 Task: Look for space in Uchkeken, Russia from 12th  August, 2023 to 15th August, 2023 for 3 adults in price range Rs.12000 to Rs.16000. Place can be entire place with 2 bedrooms having 3 beds and 1 bathroom. Property type can be house, flat, guest house. Booking option can be shelf check-in. Required host language is English.
Action: Mouse pressed left at (430, 108)
Screenshot: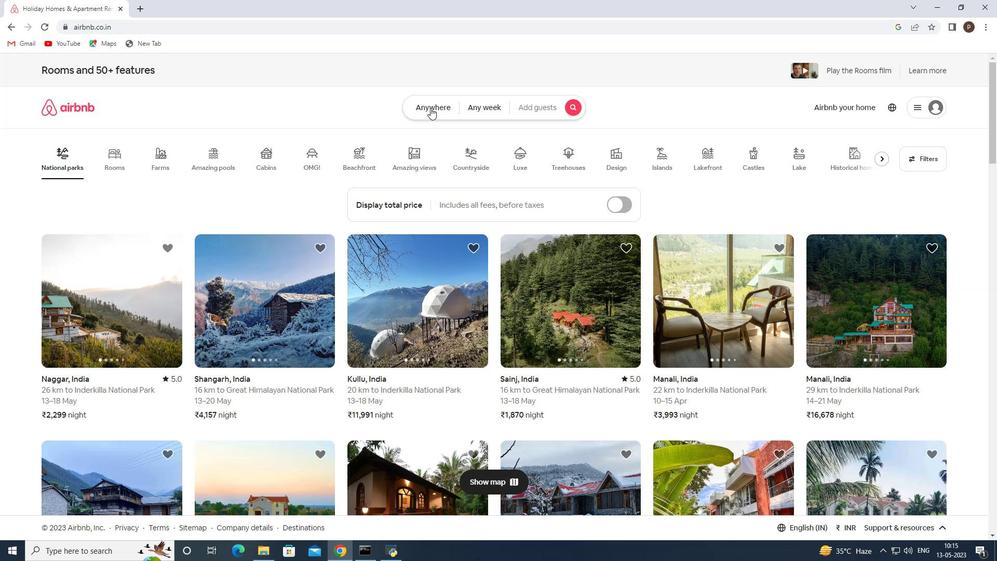 
Action: Mouse moved to (328, 150)
Screenshot: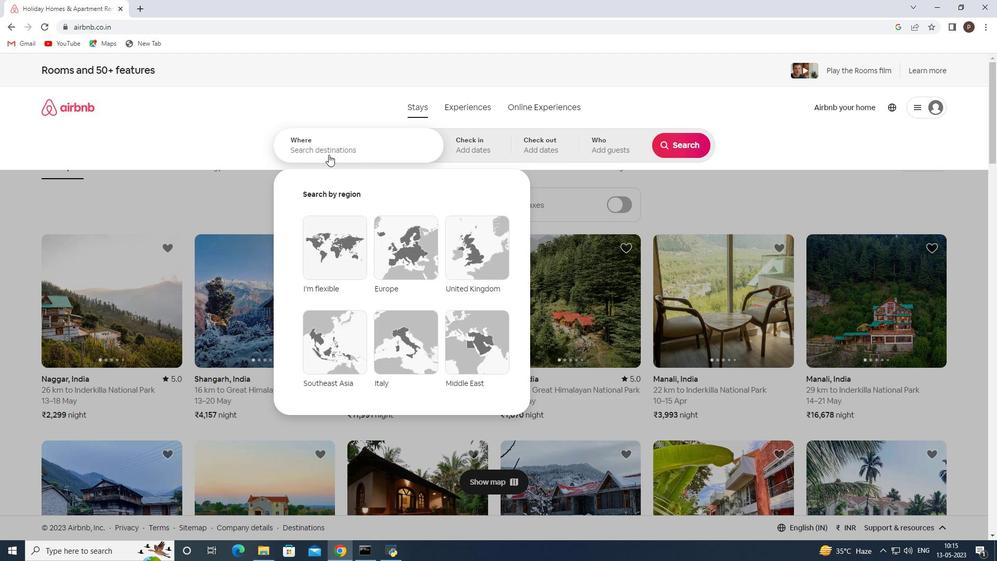 
Action: Mouse pressed left at (328, 150)
Screenshot: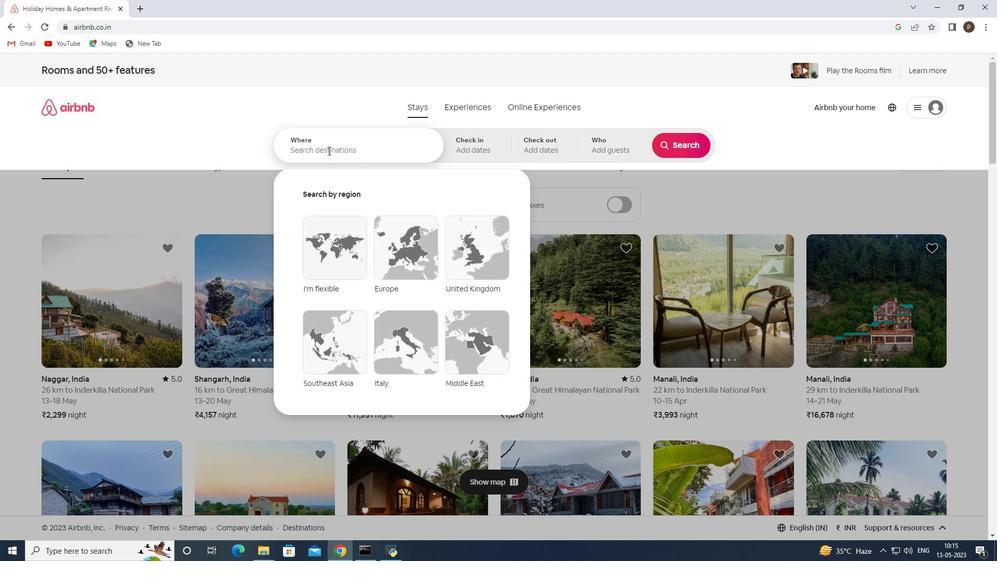 
Action: Key pressed <Key.caps_lock>U<Key.caps_lock>chkeken,<Key.space><Key.caps_lock>R<Key.caps_lock>ussia<Key.enter>
Screenshot: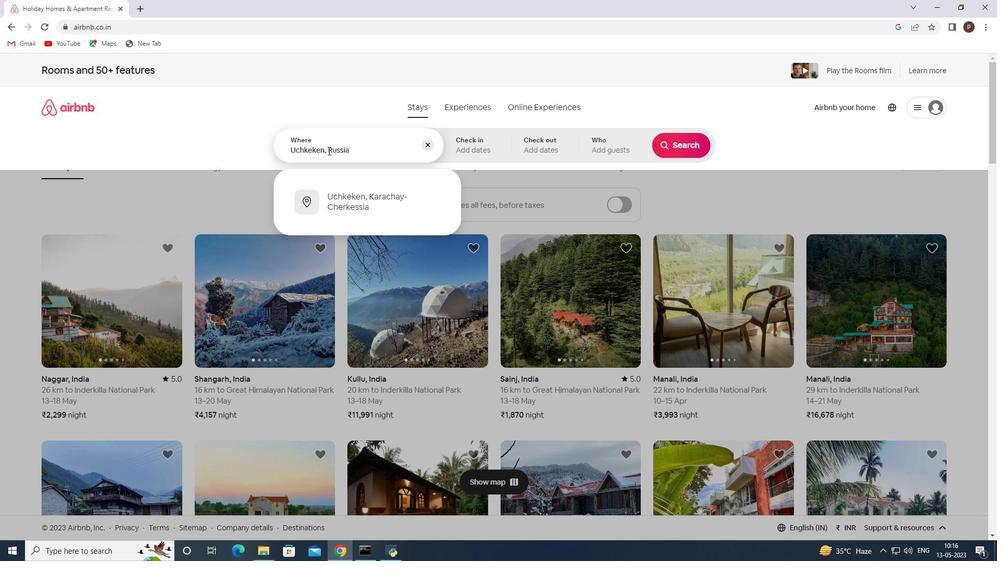 
Action: Mouse moved to (675, 227)
Screenshot: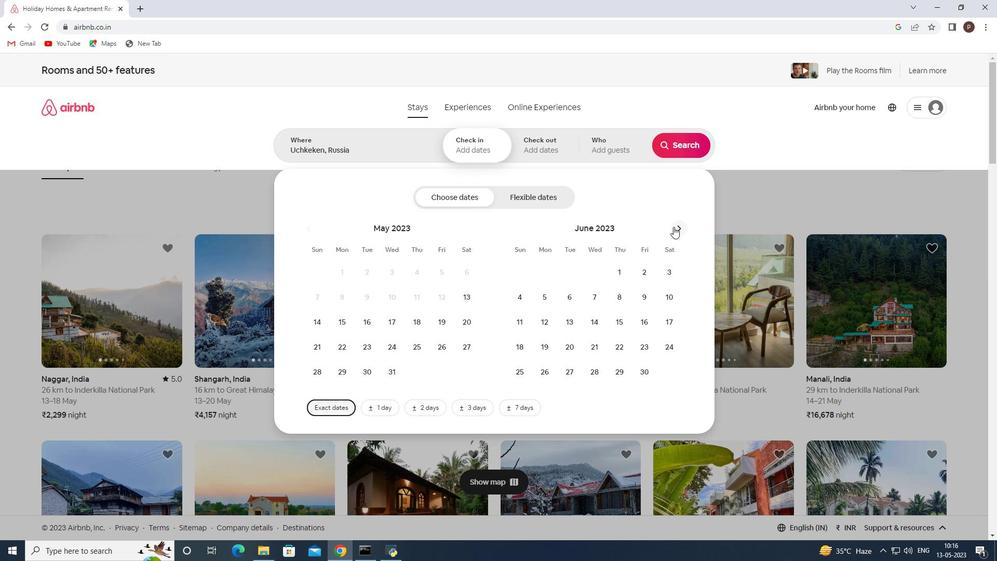 
Action: Mouse pressed left at (675, 227)
Screenshot: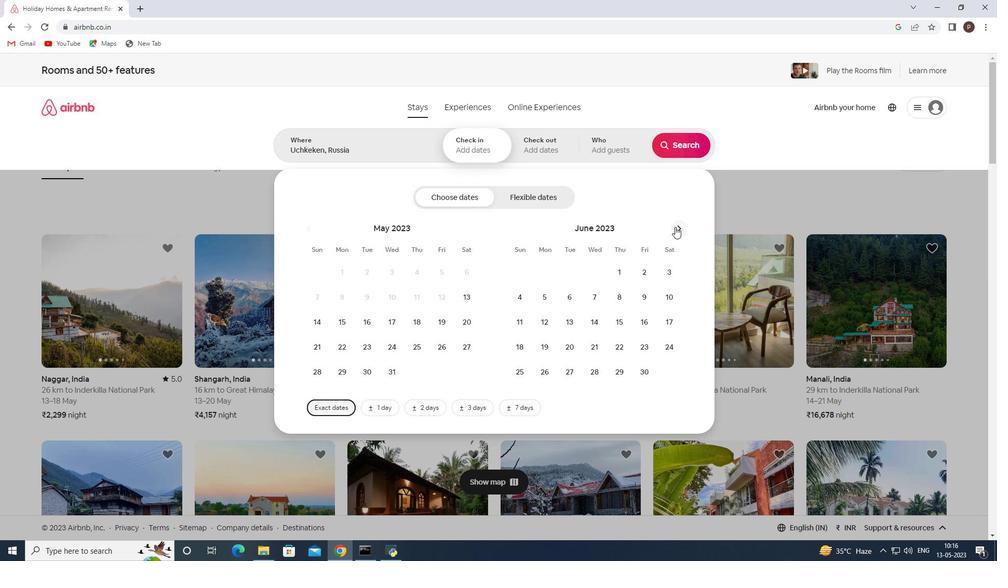 
Action: Mouse pressed left at (675, 227)
Screenshot: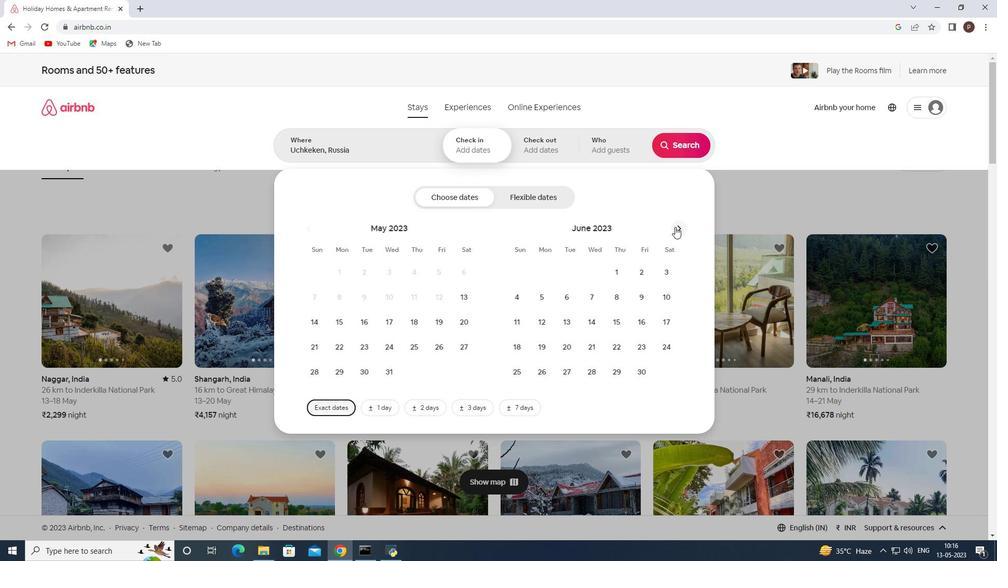 
Action: Mouse pressed left at (675, 227)
Screenshot: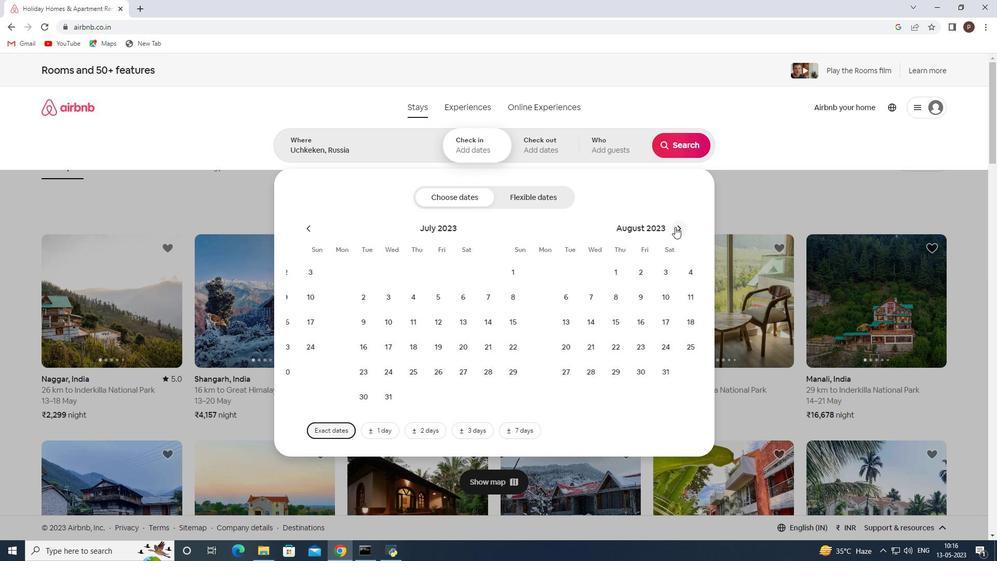 
Action: Mouse moved to (469, 297)
Screenshot: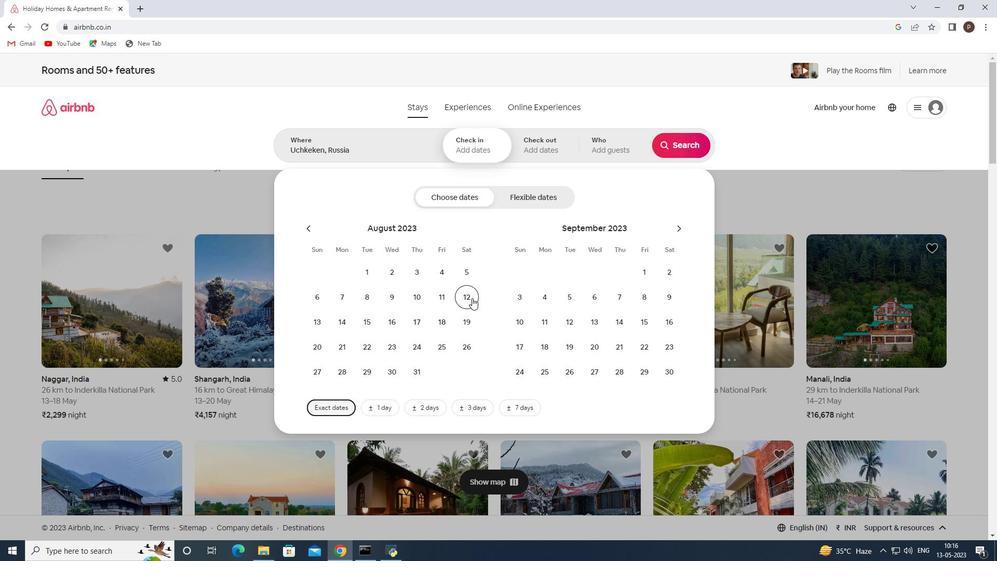 
Action: Mouse pressed left at (469, 297)
Screenshot: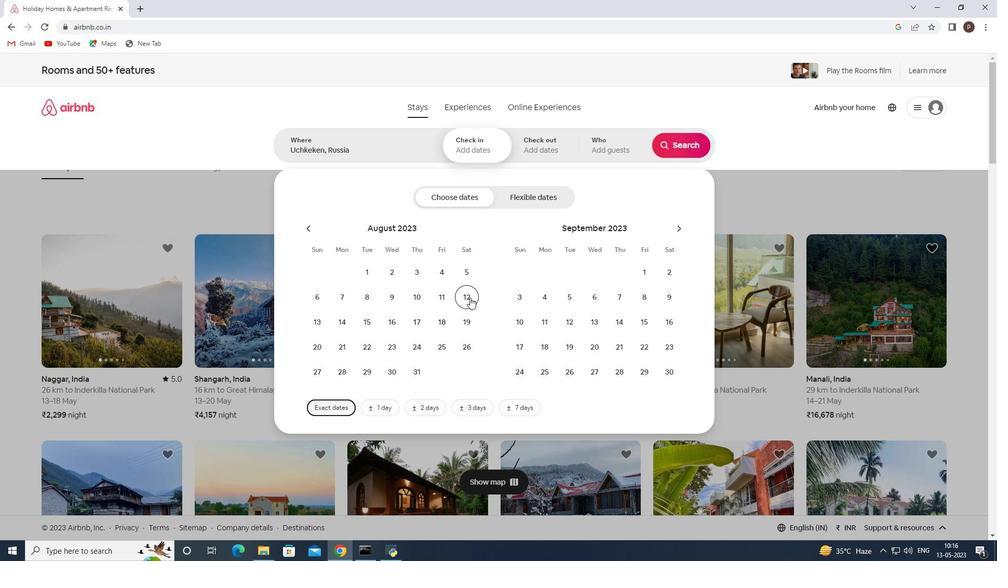 
Action: Mouse moved to (366, 319)
Screenshot: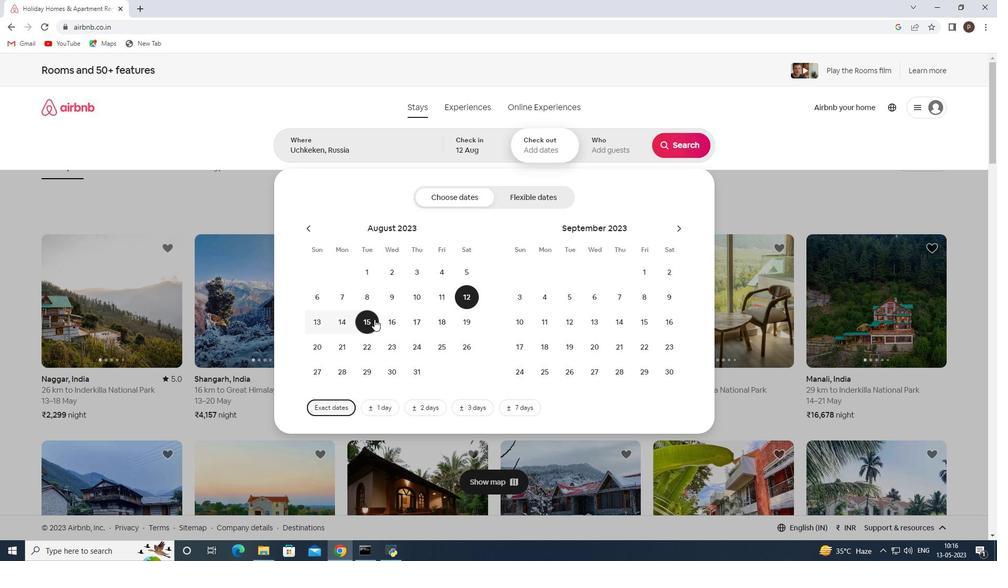 
Action: Mouse pressed left at (366, 319)
Screenshot: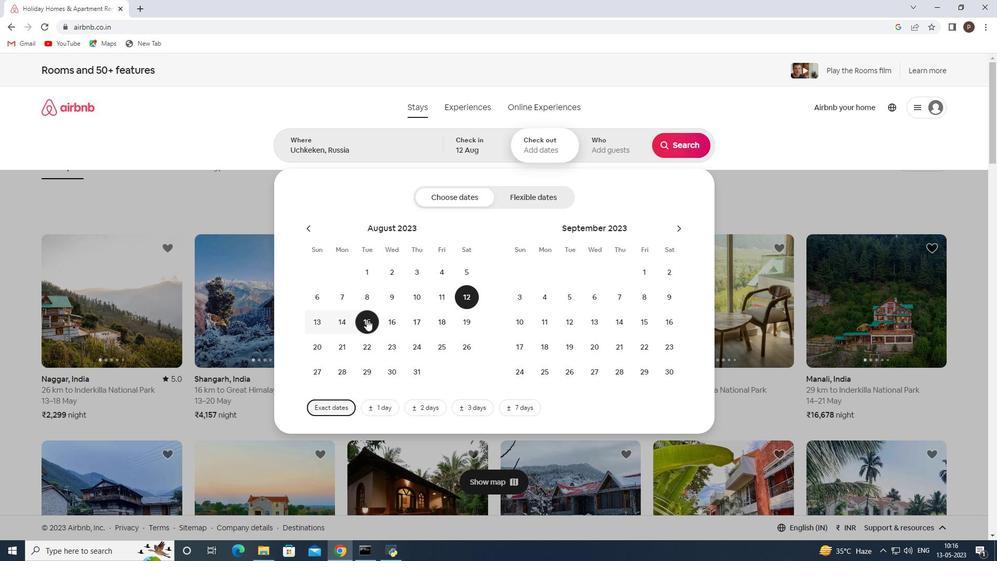 
Action: Mouse moved to (602, 147)
Screenshot: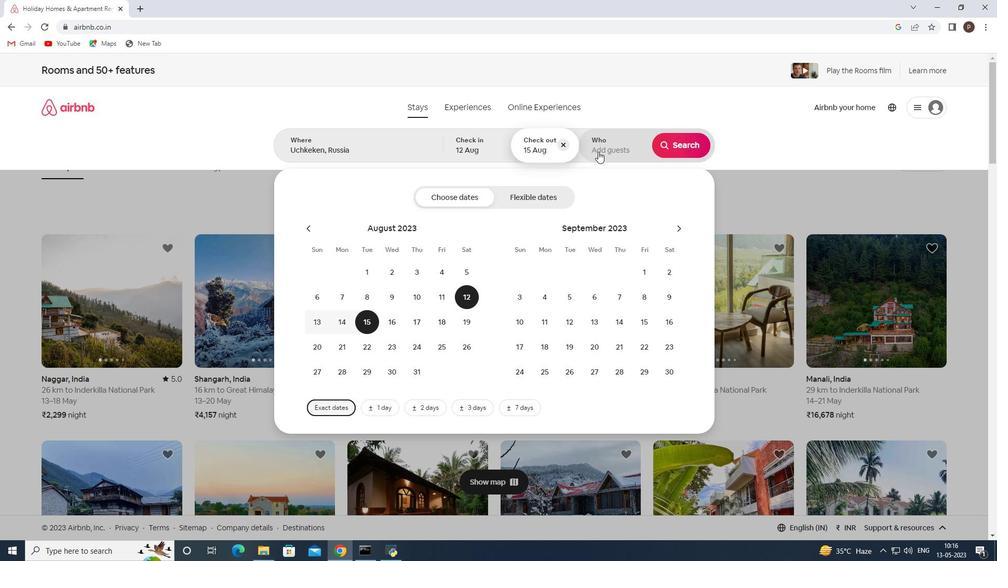 
Action: Mouse pressed left at (602, 147)
Screenshot: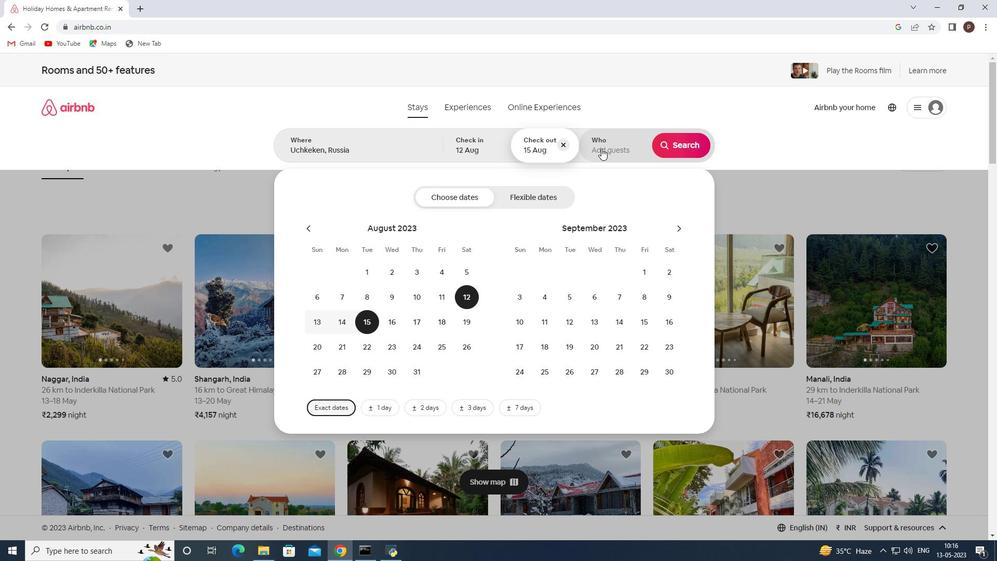 
Action: Mouse moved to (684, 202)
Screenshot: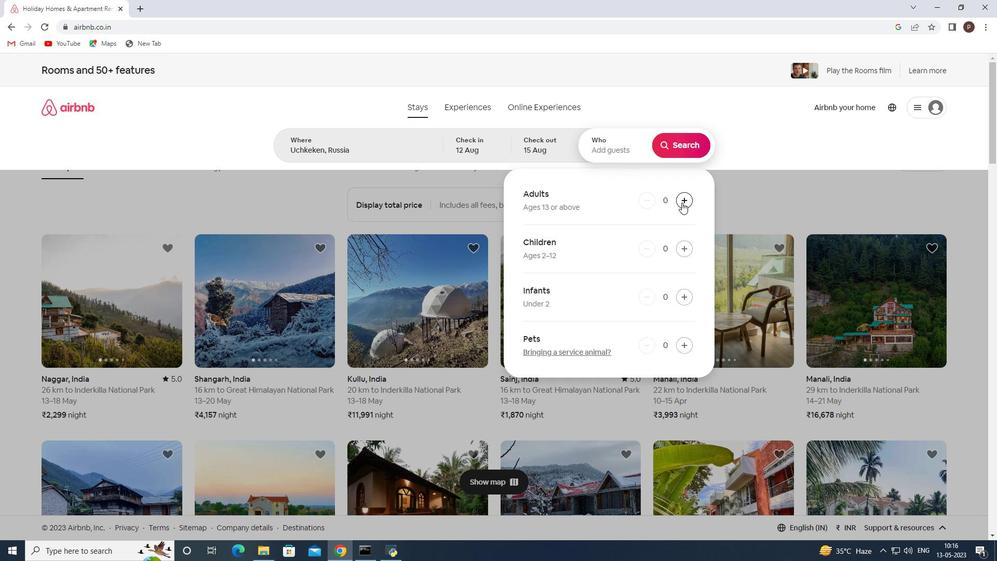 
Action: Mouse pressed left at (684, 202)
Screenshot: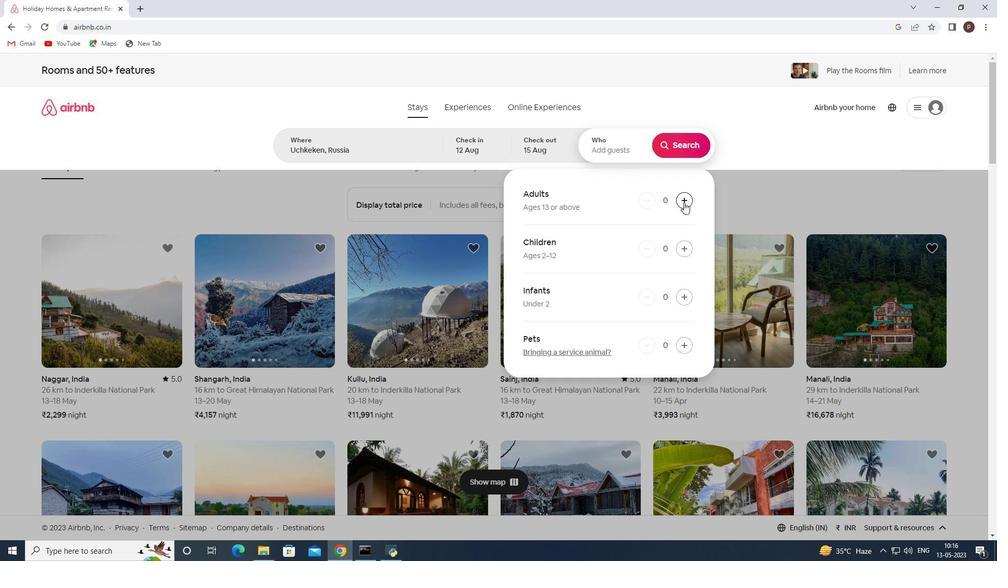 
Action: Mouse pressed left at (684, 202)
Screenshot: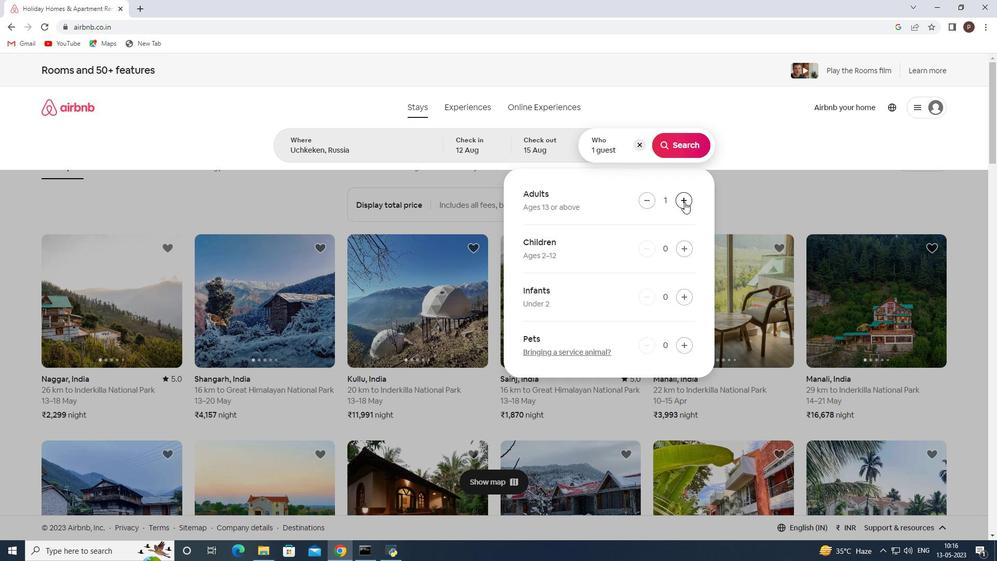 
Action: Mouse pressed left at (684, 202)
Screenshot: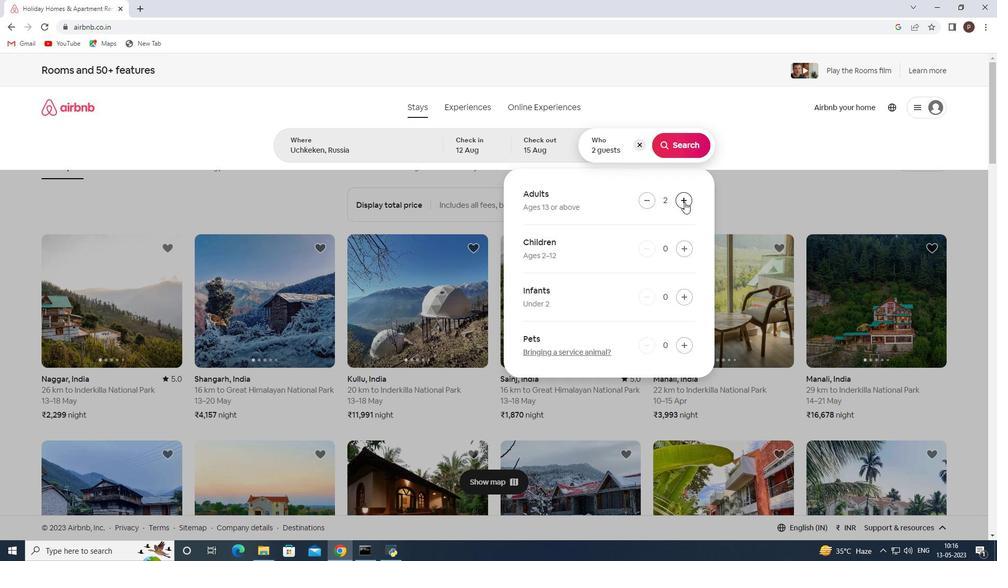 
Action: Mouse moved to (676, 148)
Screenshot: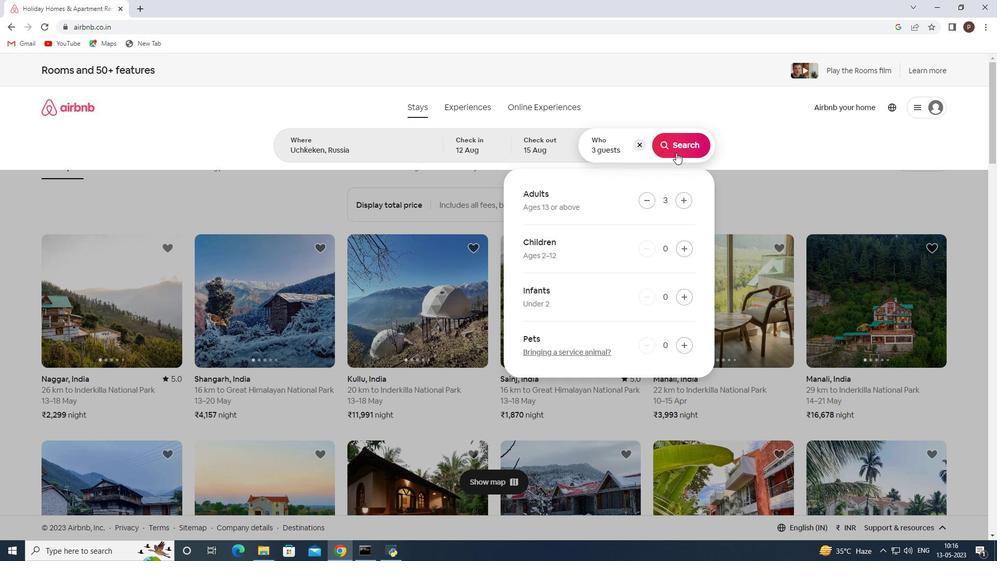 
Action: Mouse pressed left at (676, 148)
Screenshot: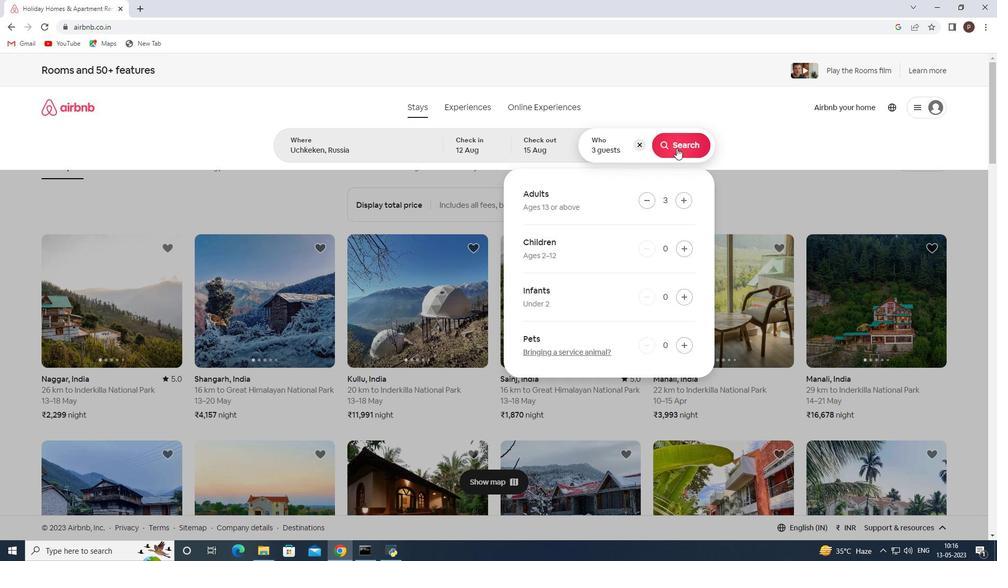 
Action: Mouse moved to (939, 120)
Screenshot: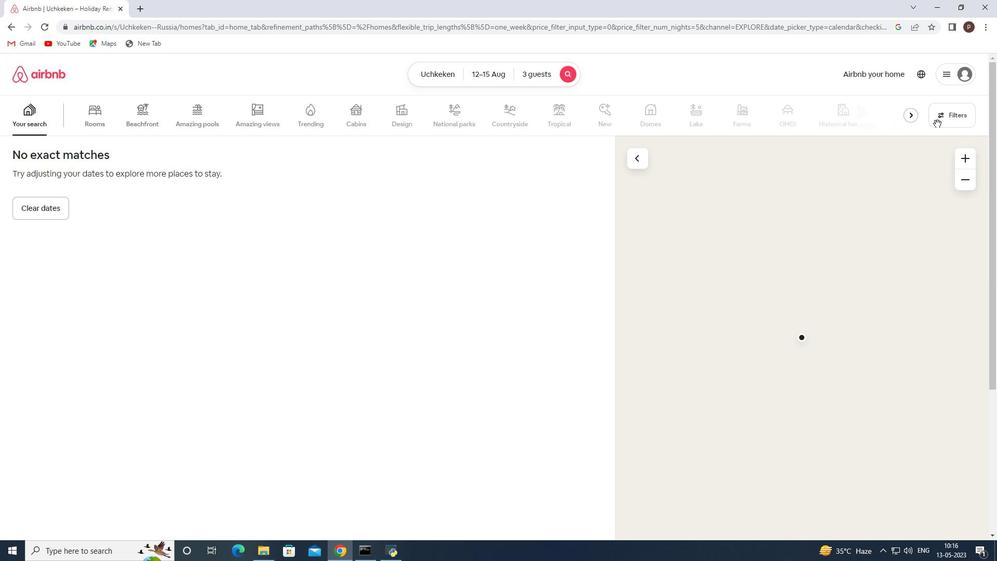 
Action: Mouse pressed left at (939, 120)
Screenshot: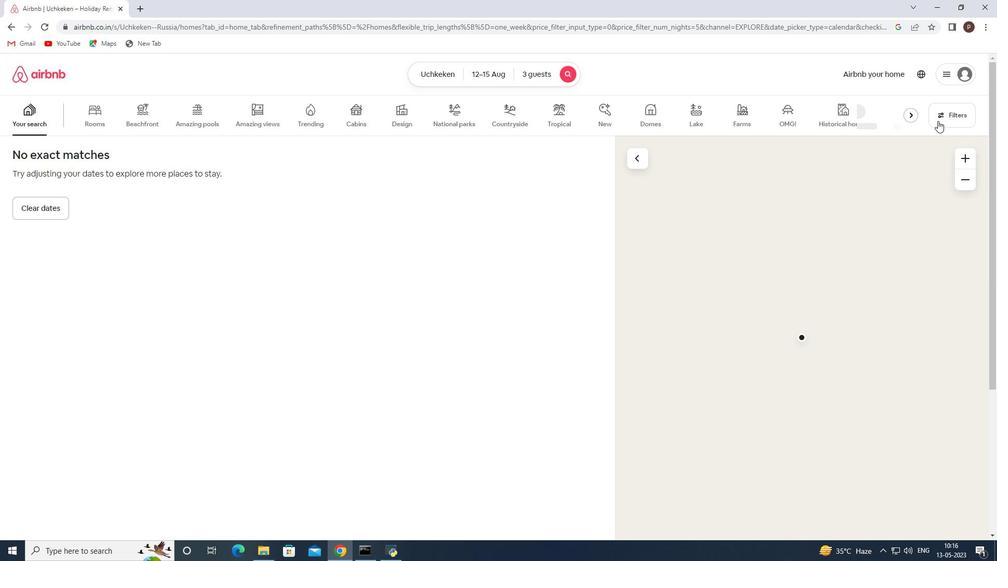 
Action: Mouse moved to (344, 369)
Screenshot: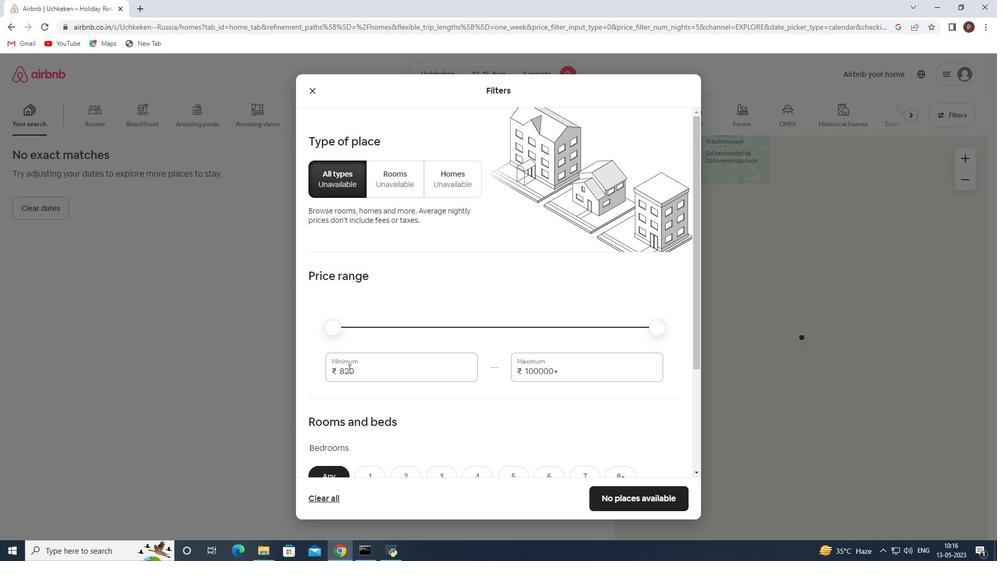 
Action: Mouse pressed left at (344, 369)
Screenshot: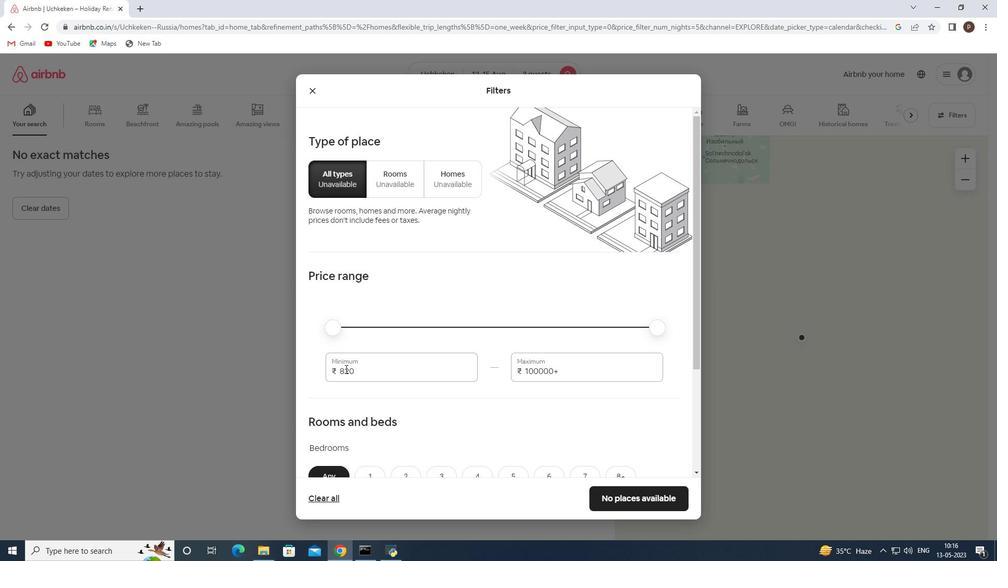 
Action: Mouse pressed left at (344, 369)
Screenshot: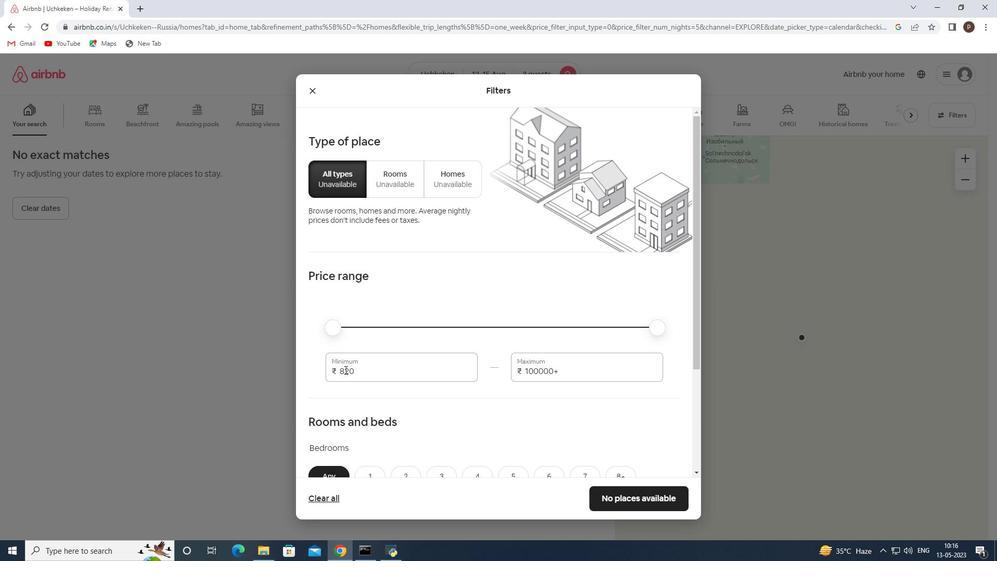 
Action: Key pressed 12000<Key.tab>16000
Screenshot: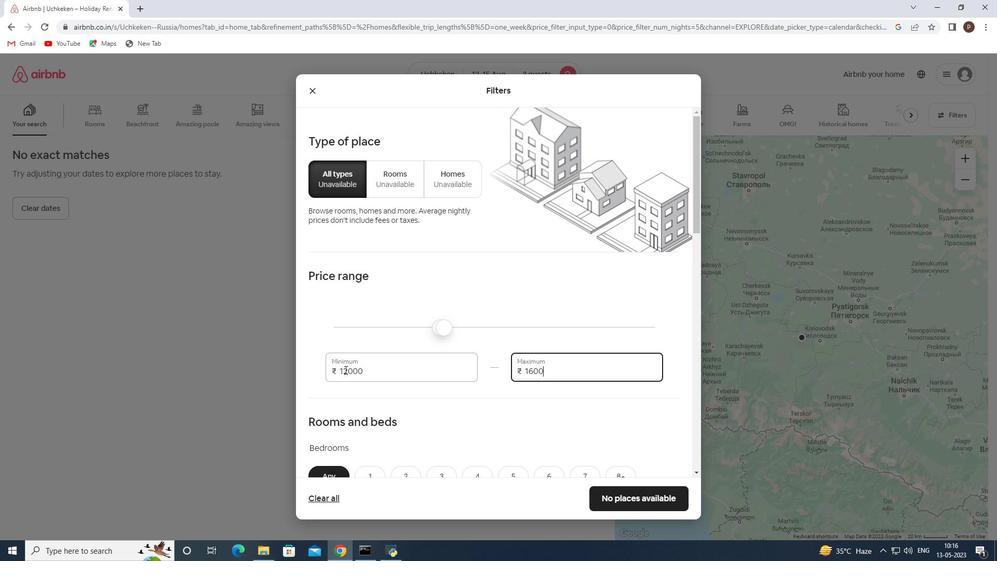 
Action: Mouse moved to (341, 372)
Screenshot: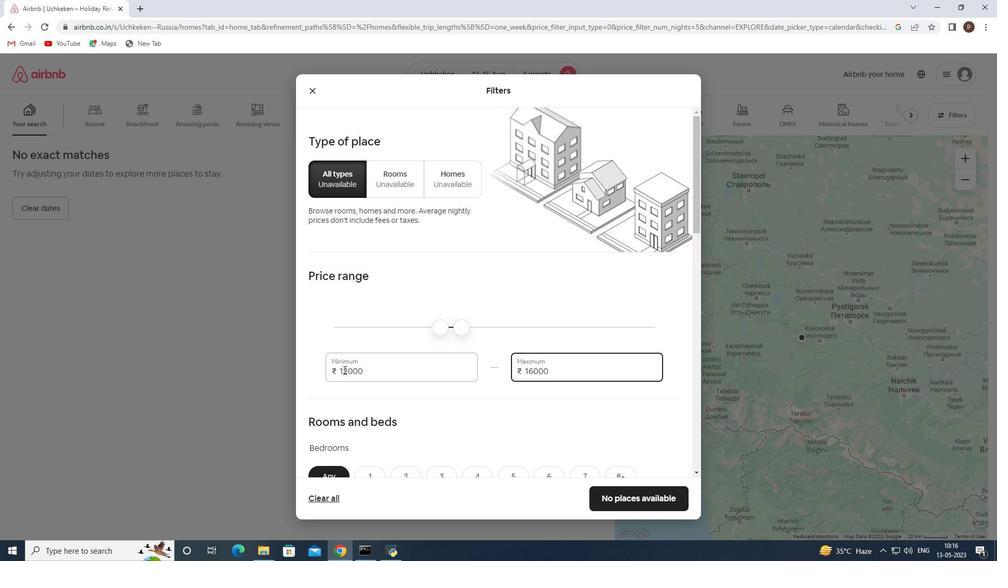 
Action: Mouse scrolled (341, 372) with delta (0, 0)
Screenshot: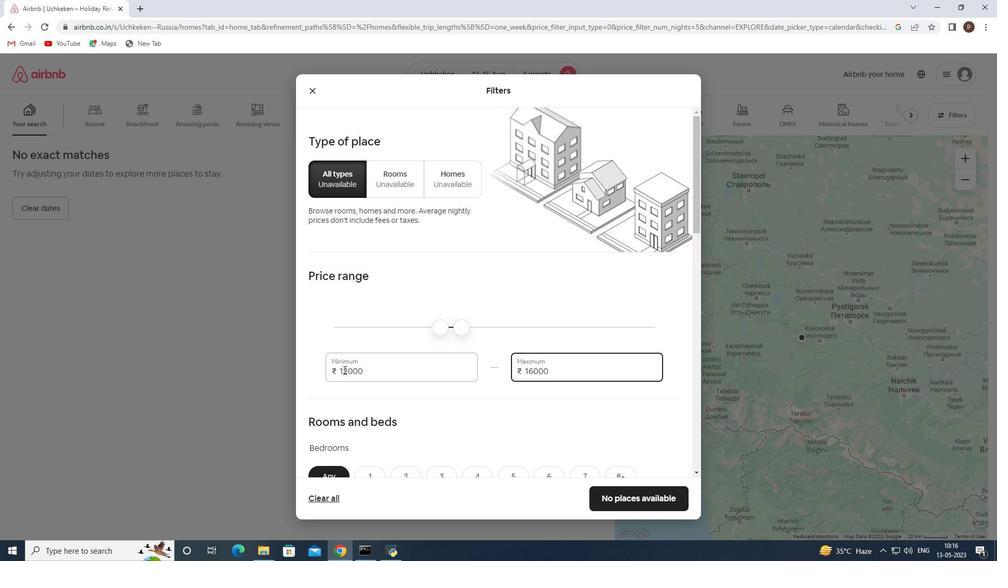 
Action: Mouse scrolled (341, 372) with delta (0, 0)
Screenshot: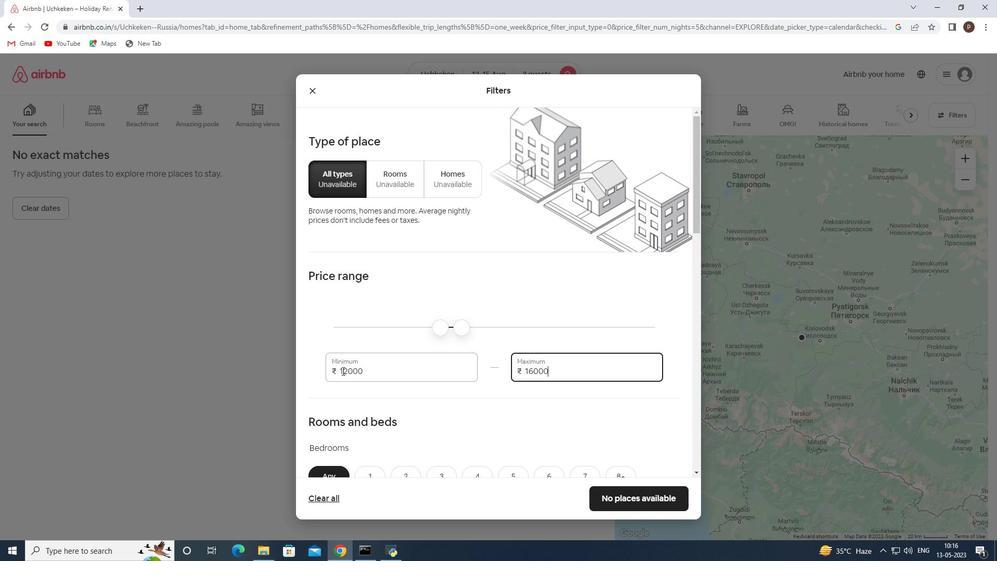 
Action: Mouse scrolled (341, 372) with delta (0, 0)
Screenshot: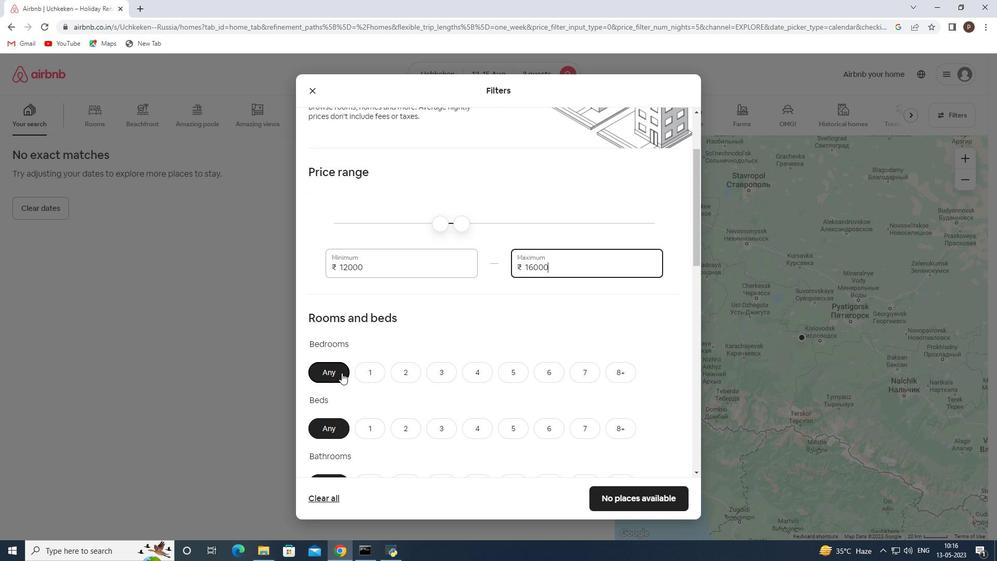 
Action: Mouse scrolled (341, 372) with delta (0, 0)
Screenshot: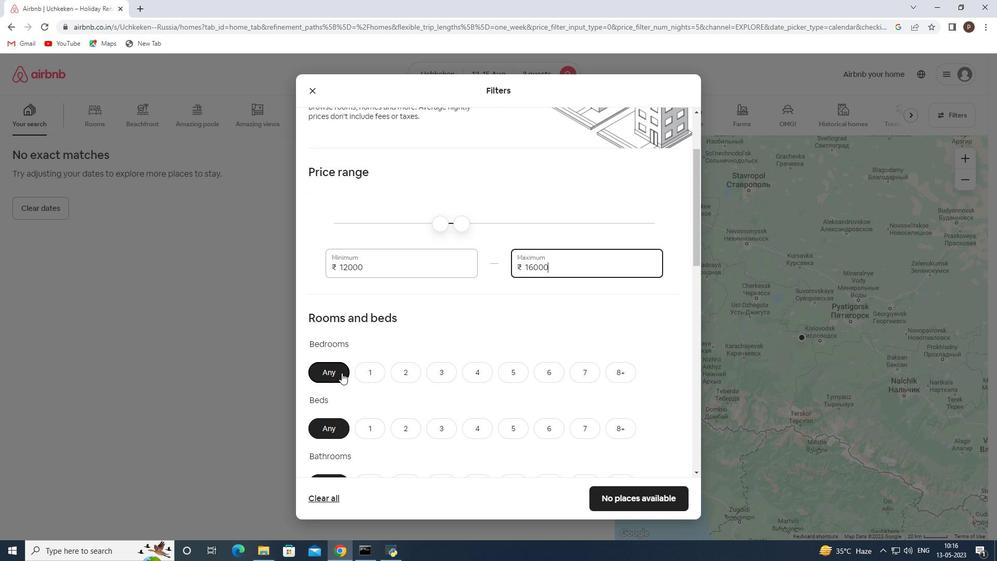 
Action: Mouse moved to (407, 270)
Screenshot: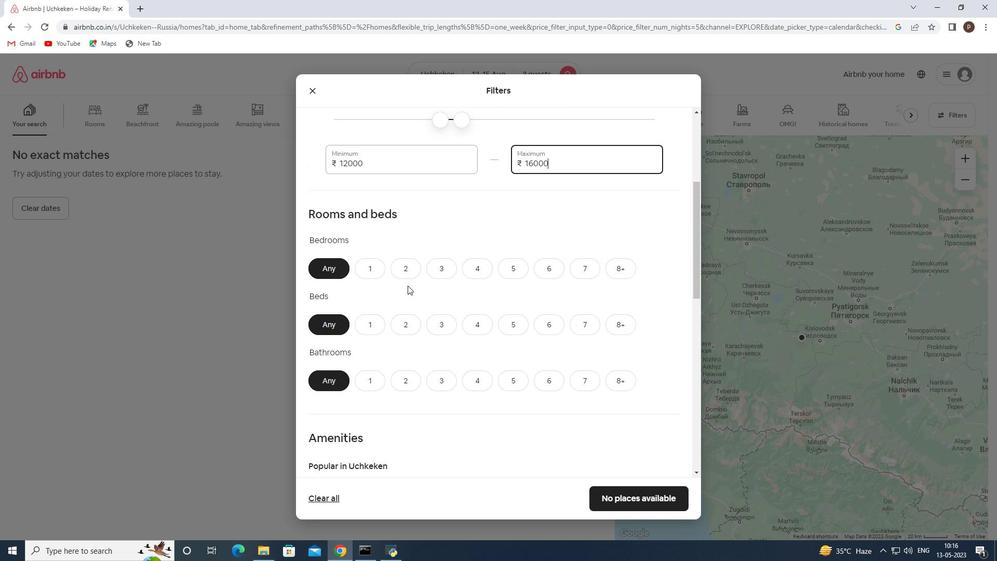 
Action: Mouse pressed left at (407, 270)
Screenshot: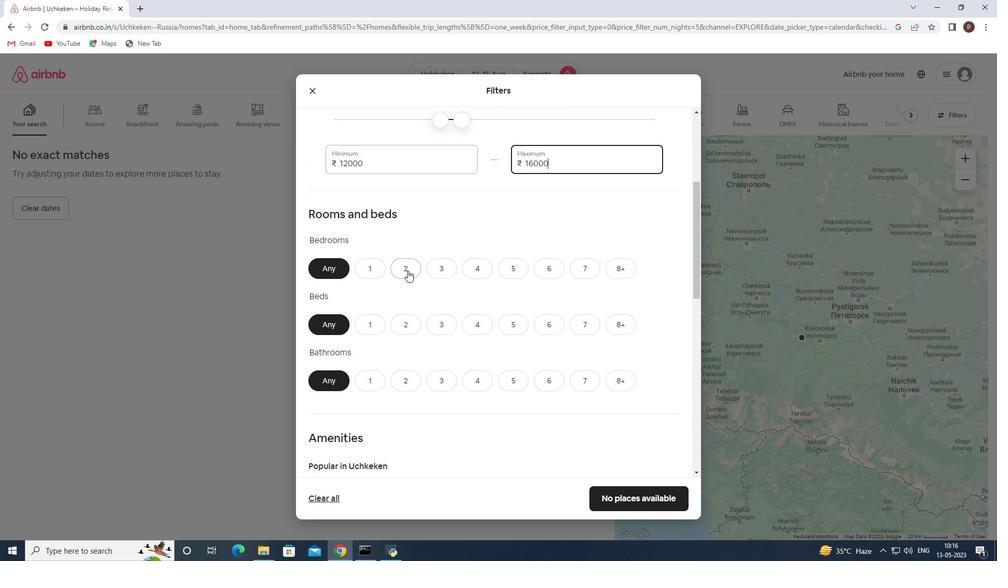 
Action: Mouse moved to (438, 317)
Screenshot: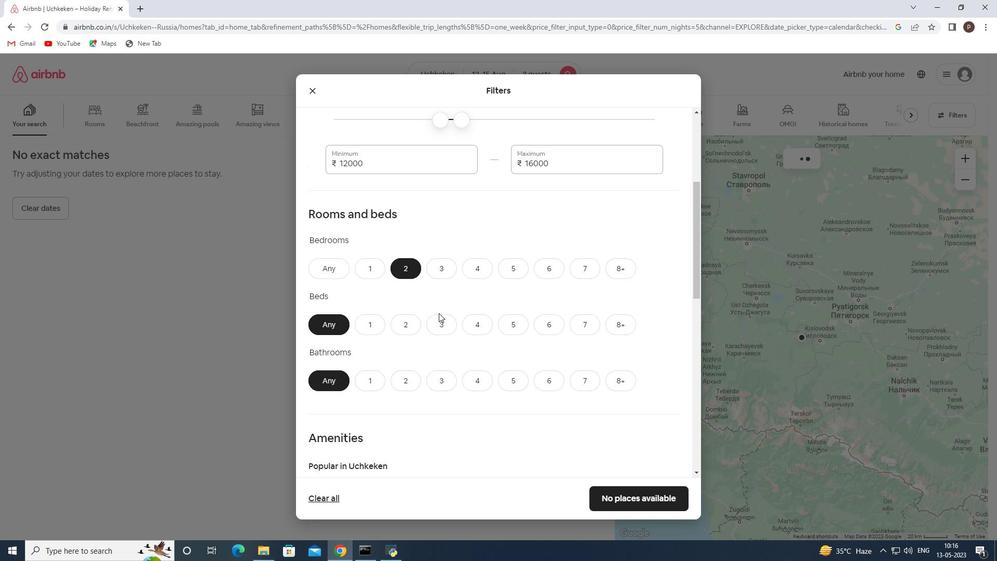 
Action: Mouse pressed left at (438, 317)
Screenshot: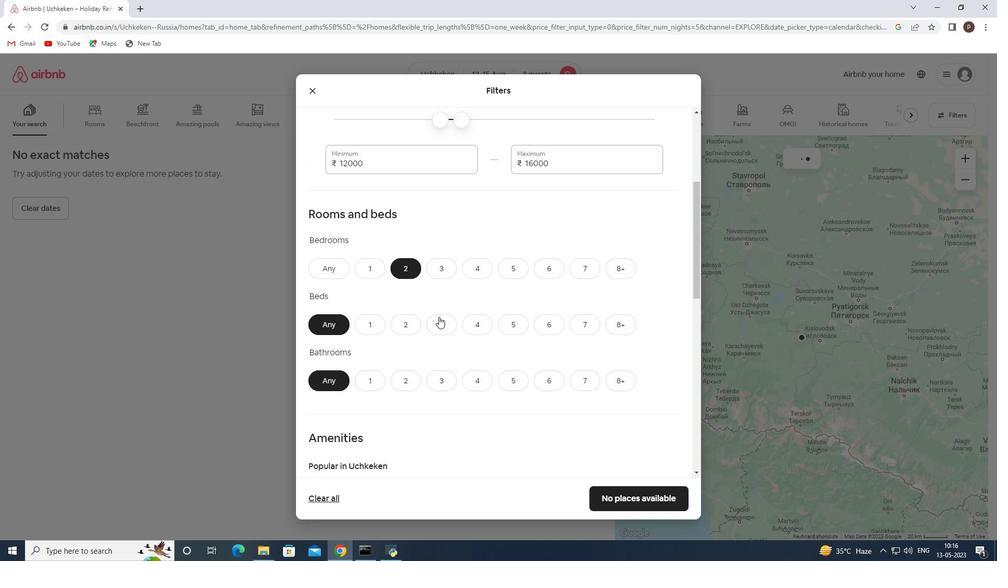 
Action: Mouse moved to (371, 381)
Screenshot: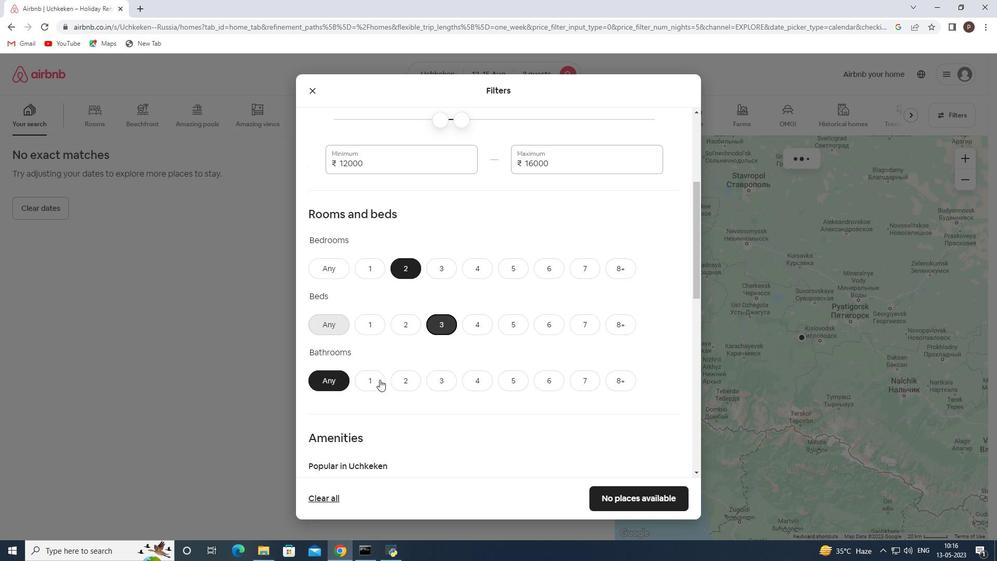 
Action: Mouse pressed left at (371, 381)
Screenshot: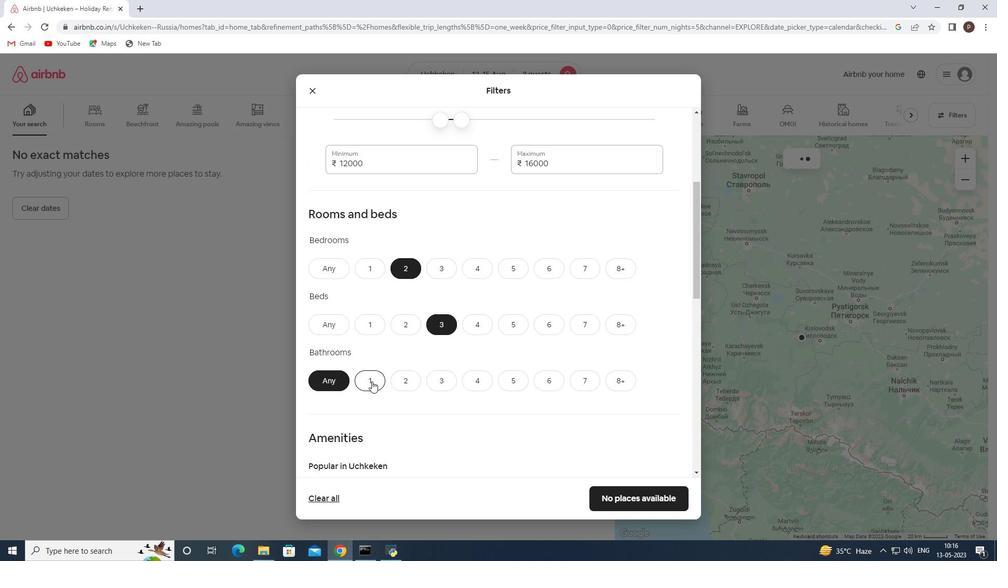 
Action: Mouse scrolled (371, 380) with delta (0, 0)
Screenshot: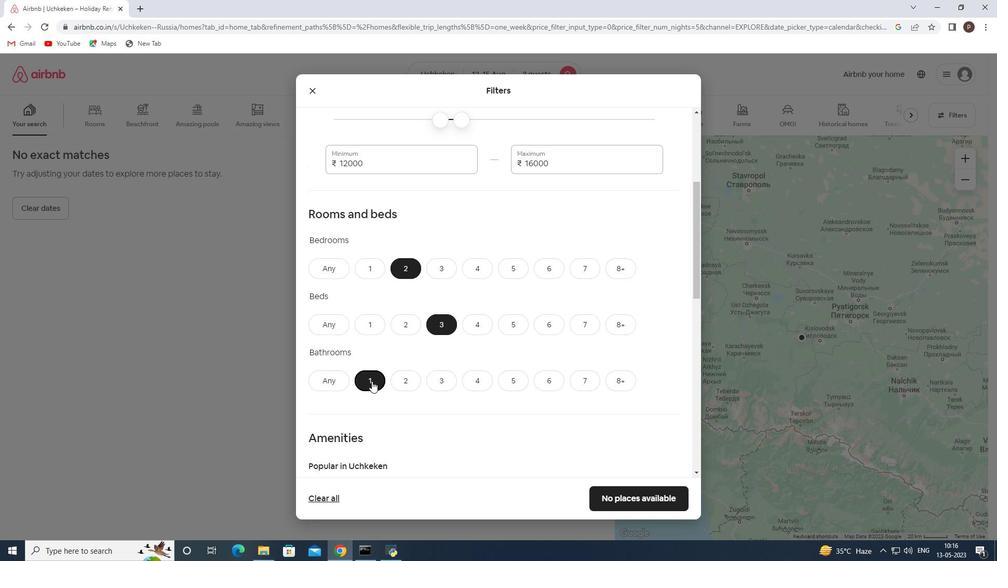 
Action: Mouse scrolled (371, 380) with delta (0, 0)
Screenshot: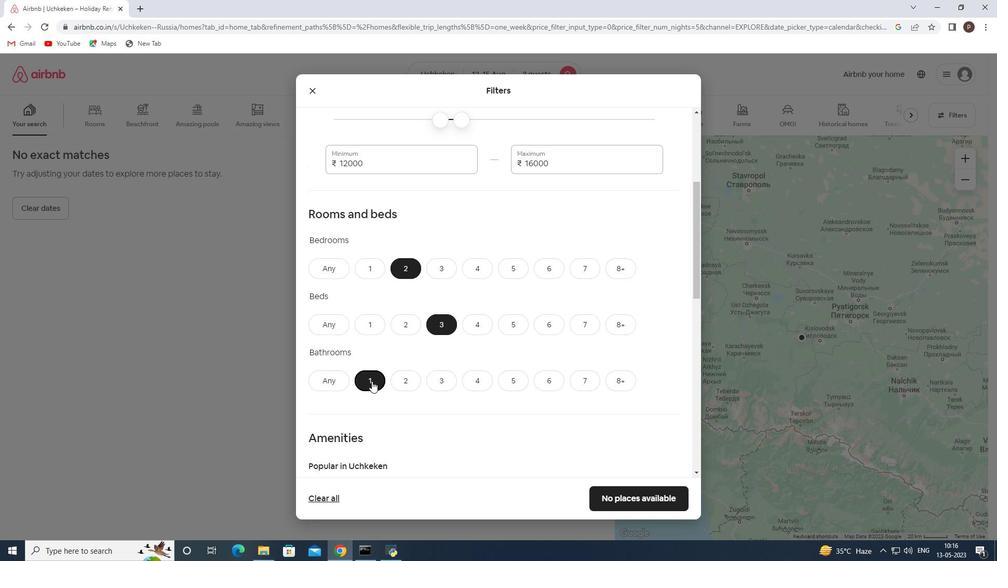 
Action: Mouse moved to (398, 368)
Screenshot: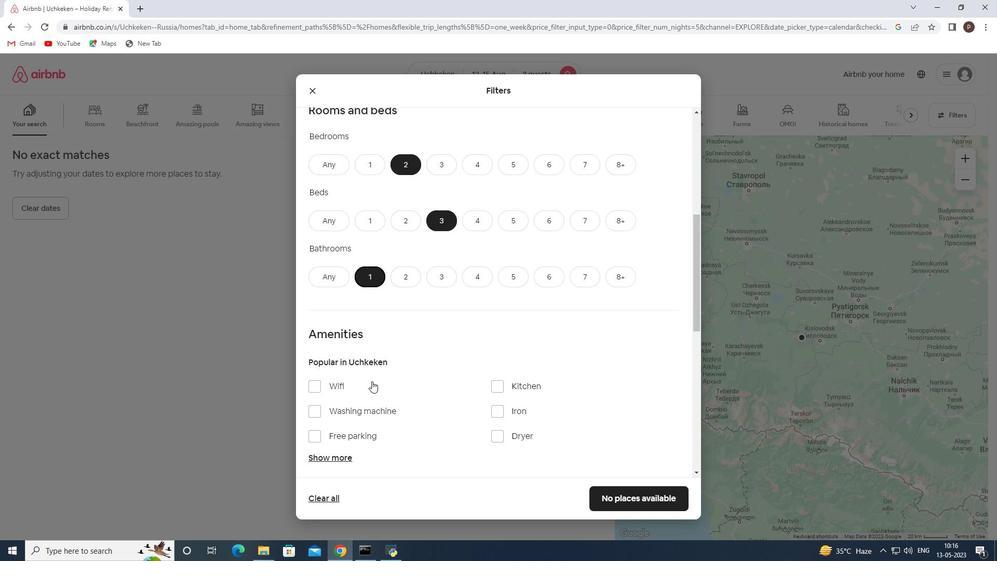 
Action: Mouse scrolled (398, 368) with delta (0, 0)
Screenshot: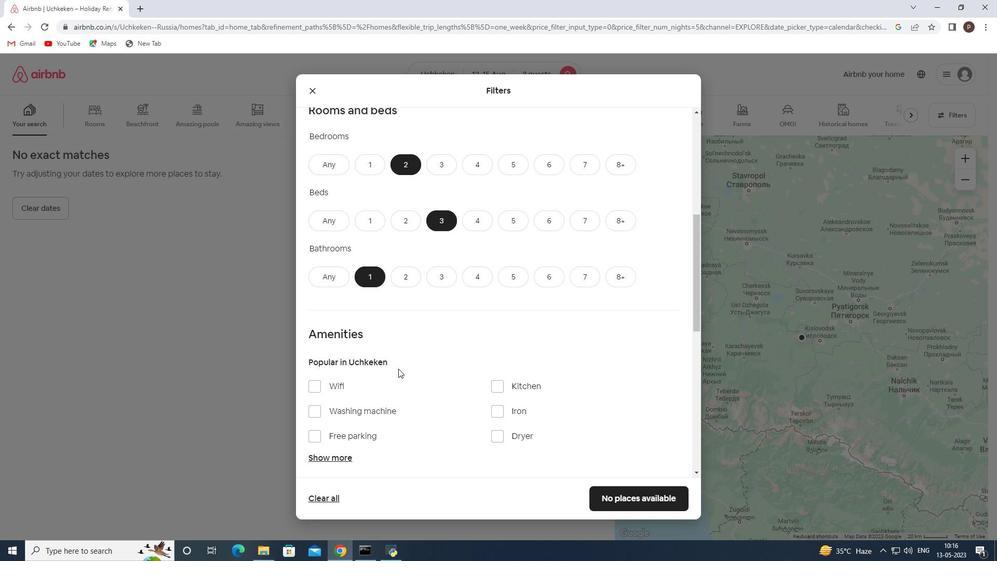 
Action: Mouse scrolled (398, 368) with delta (0, 0)
Screenshot: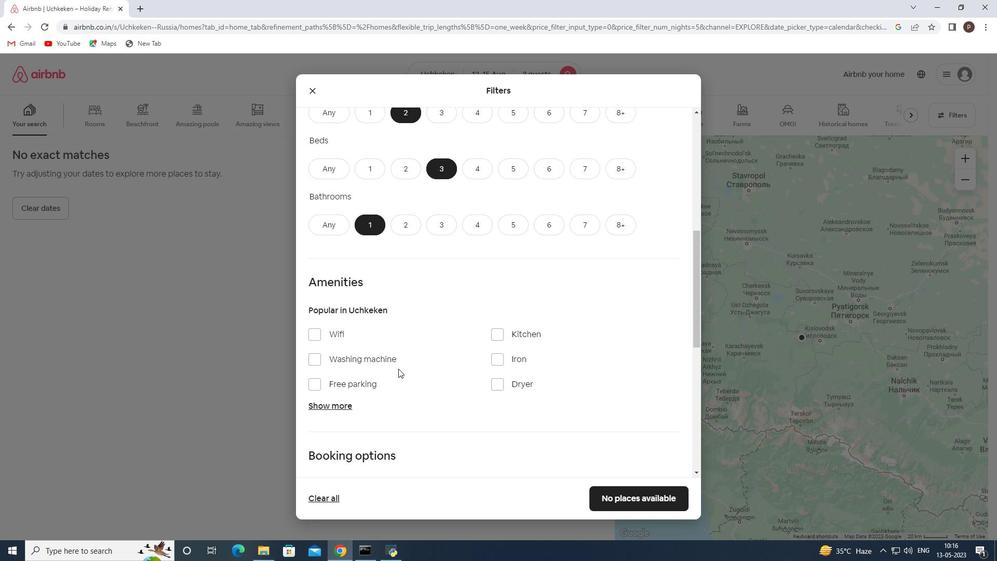 
Action: Mouse scrolled (398, 368) with delta (0, 0)
Screenshot: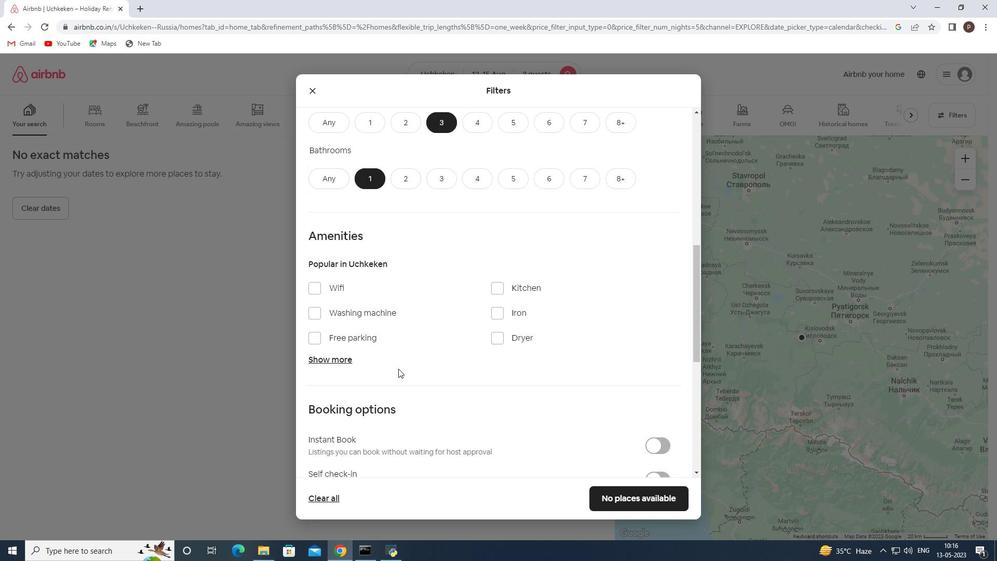 
Action: Mouse scrolled (398, 368) with delta (0, 0)
Screenshot: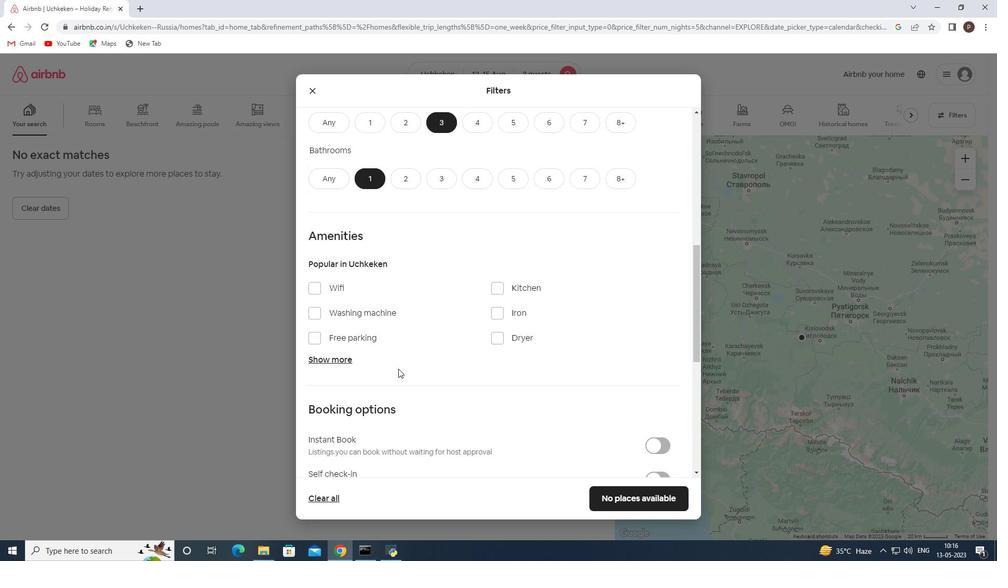 
Action: Mouse scrolled (398, 368) with delta (0, 0)
Screenshot: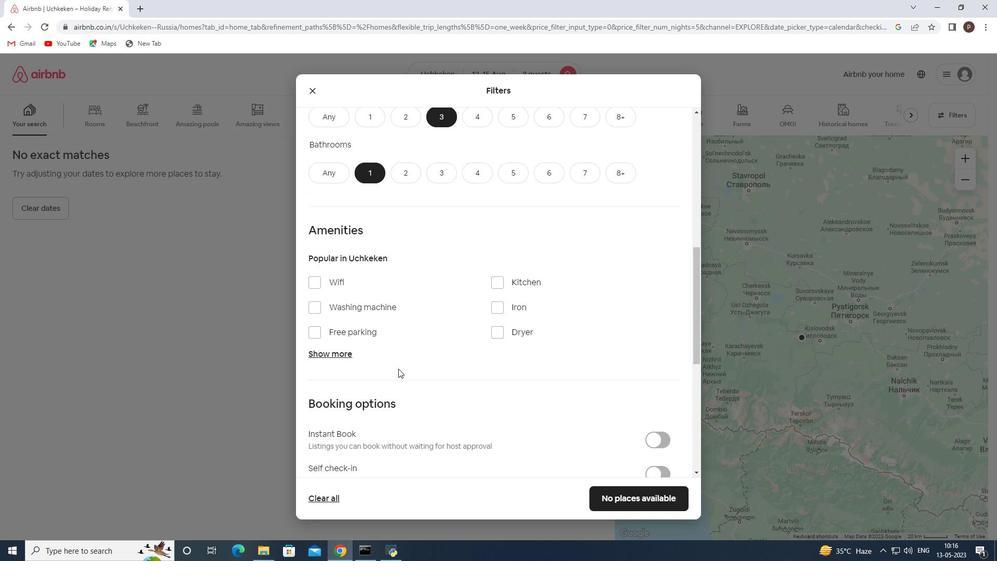 
Action: Mouse scrolled (398, 368) with delta (0, 0)
Screenshot: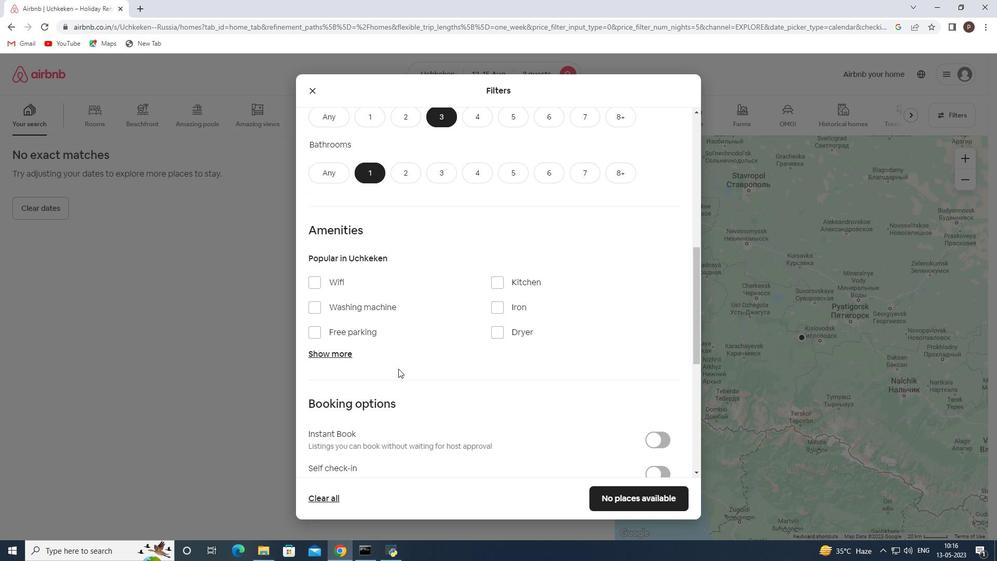 
Action: Mouse moved to (657, 267)
Screenshot: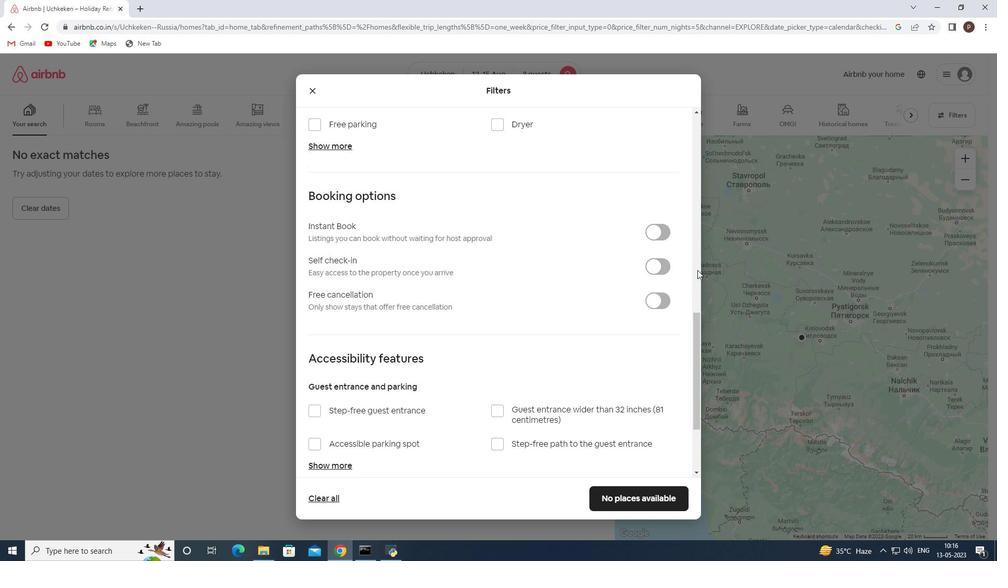 
Action: Mouse pressed left at (657, 267)
Screenshot: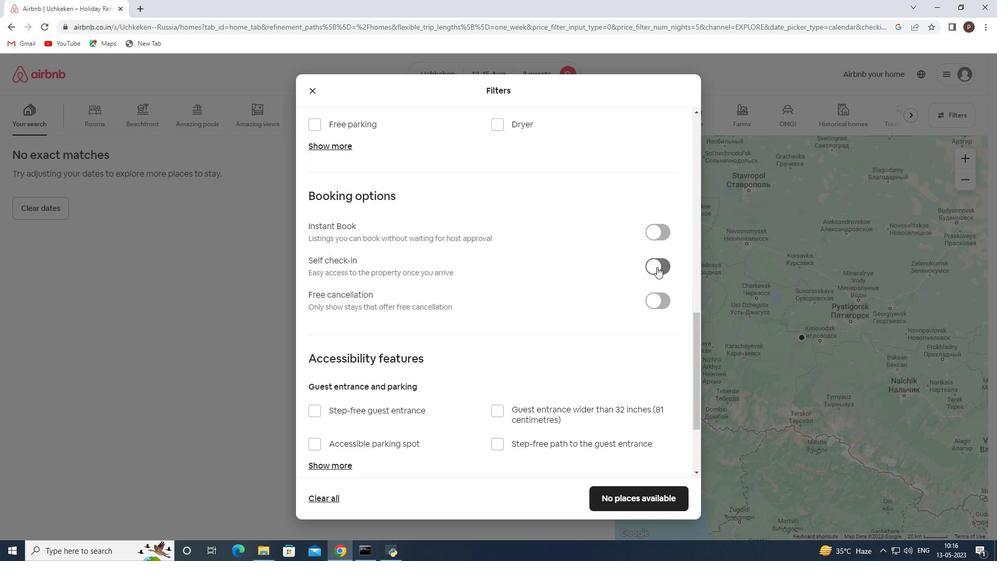 
Action: Mouse moved to (491, 312)
Screenshot: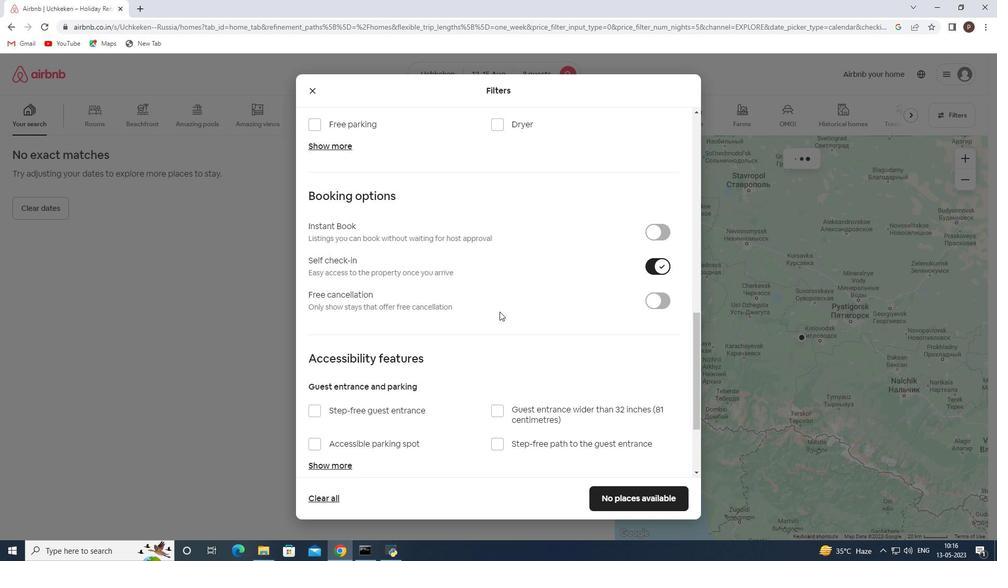 
Action: Mouse scrolled (491, 312) with delta (0, 0)
Screenshot: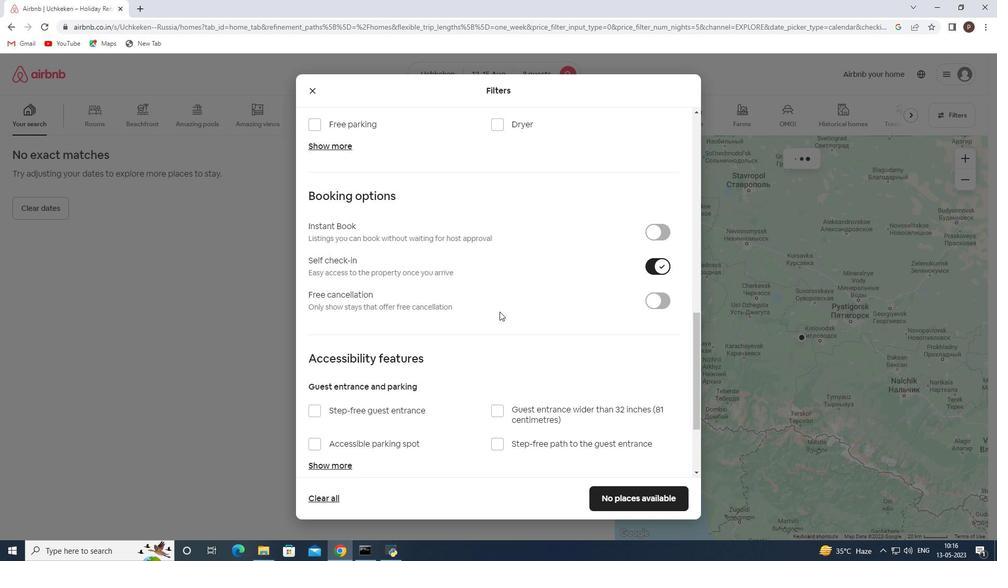 
Action: Mouse moved to (490, 313)
Screenshot: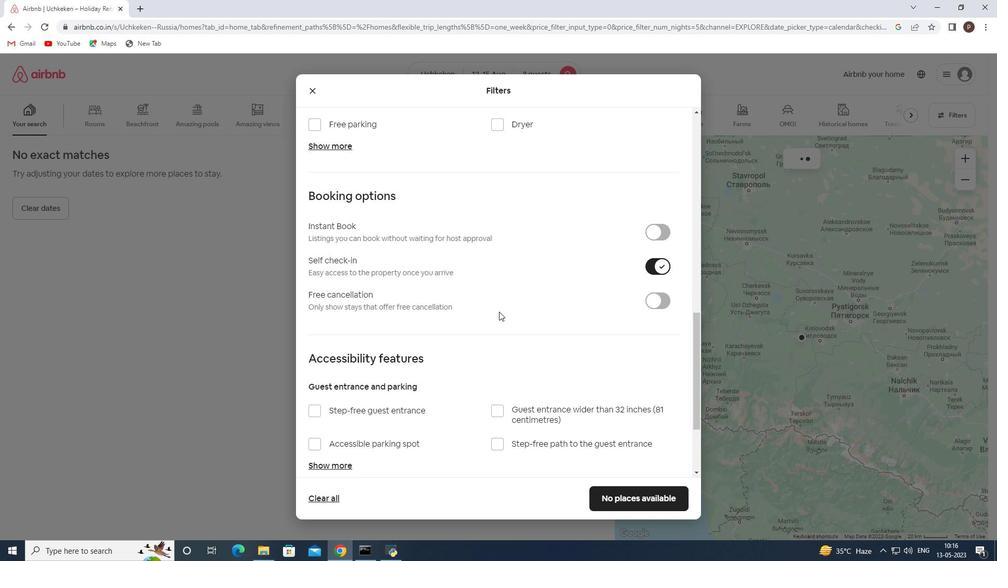 
Action: Mouse scrolled (490, 312) with delta (0, 0)
Screenshot: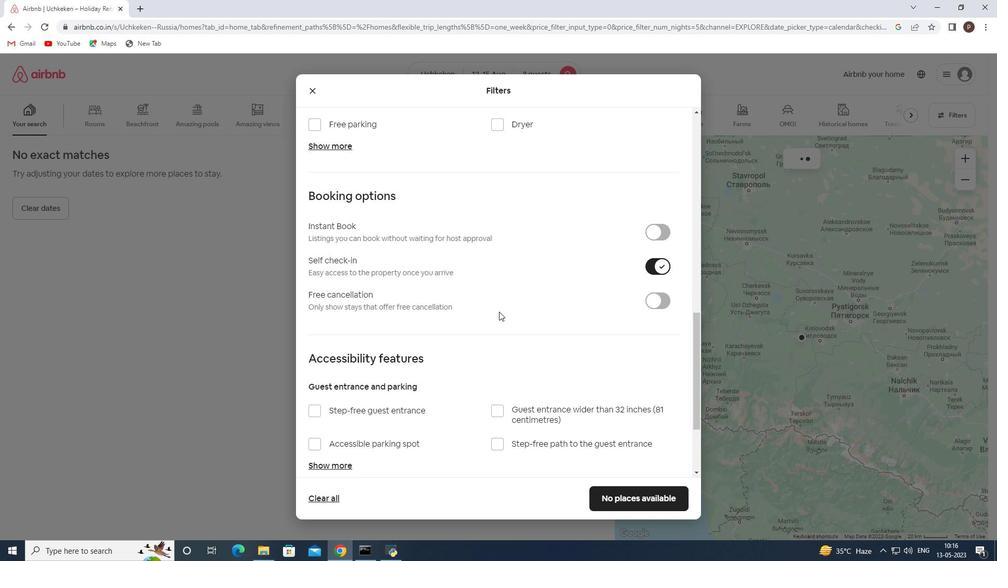 
Action: Mouse scrolled (490, 312) with delta (0, 0)
Screenshot: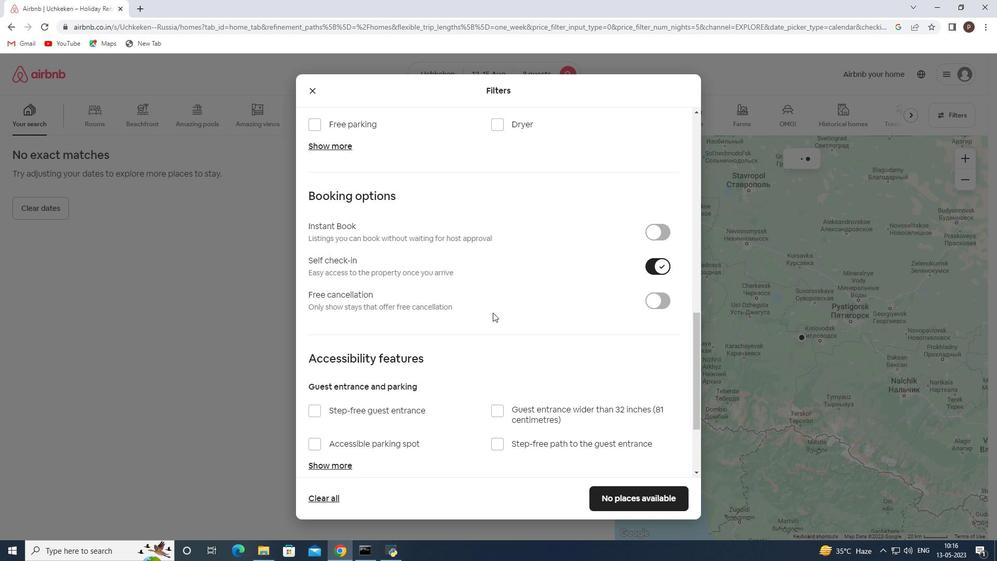
Action: Mouse moved to (465, 304)
Screenshot: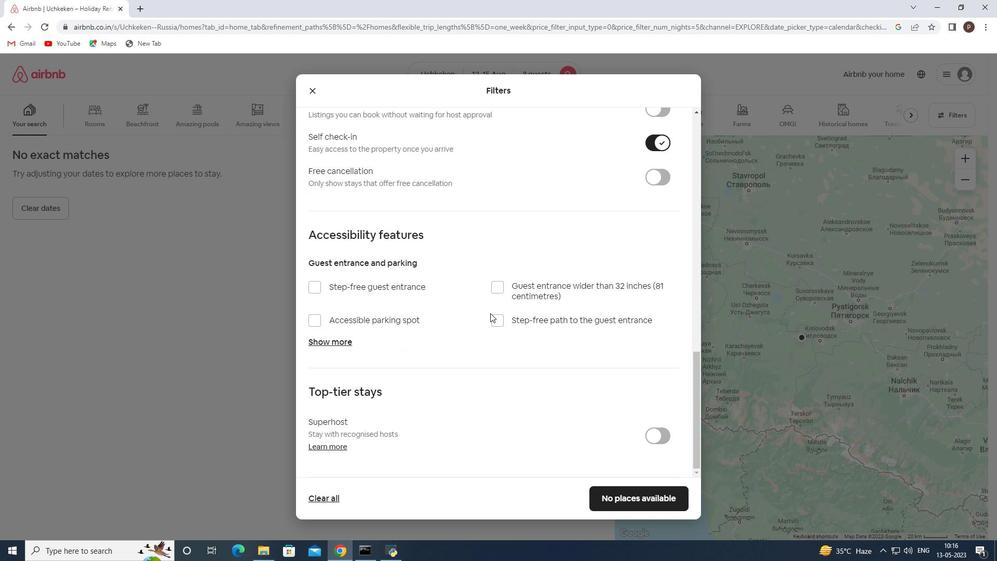 
Action: Mouse scrolled (465, 304) with delta (0, 0)
Screenshot: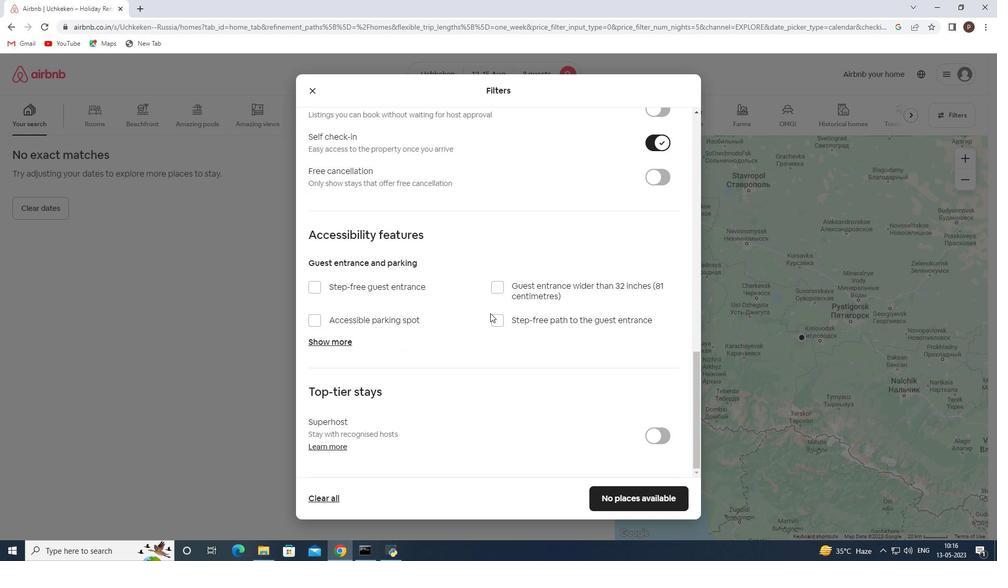 
Action: Mouse scrolled (465, 304) with delta (0, 0)
Screenshot: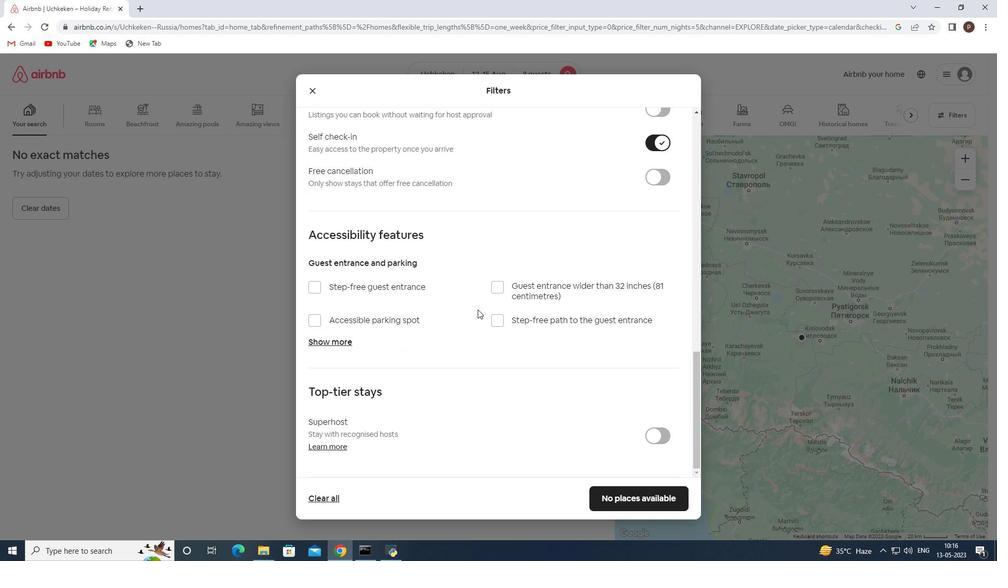 
Action: Mouse scrolled (465, 304) with delta (0, 0)
Screenshot: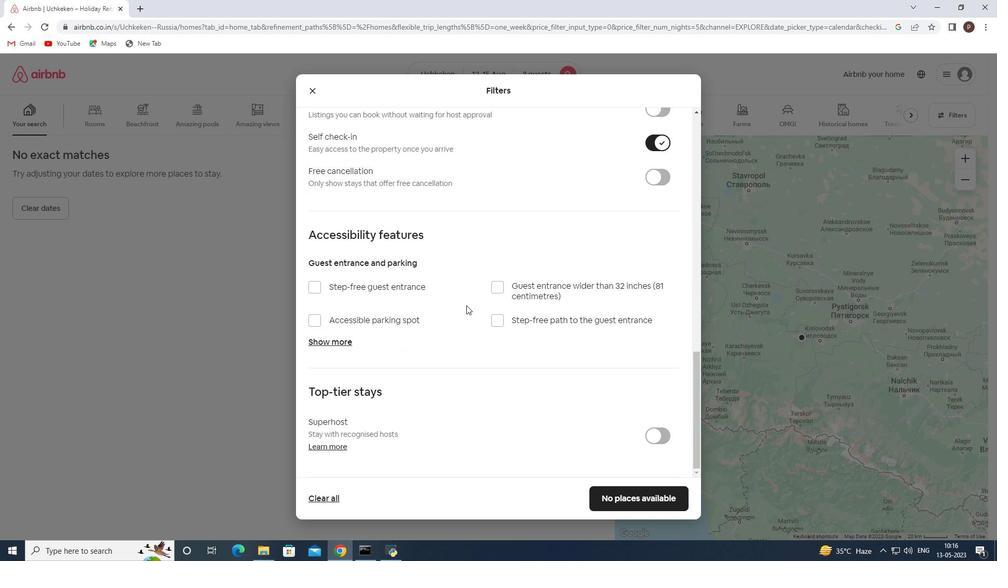 
Action: Mouse scrolled (465, 304) with delta (0, 0)
Screenshot: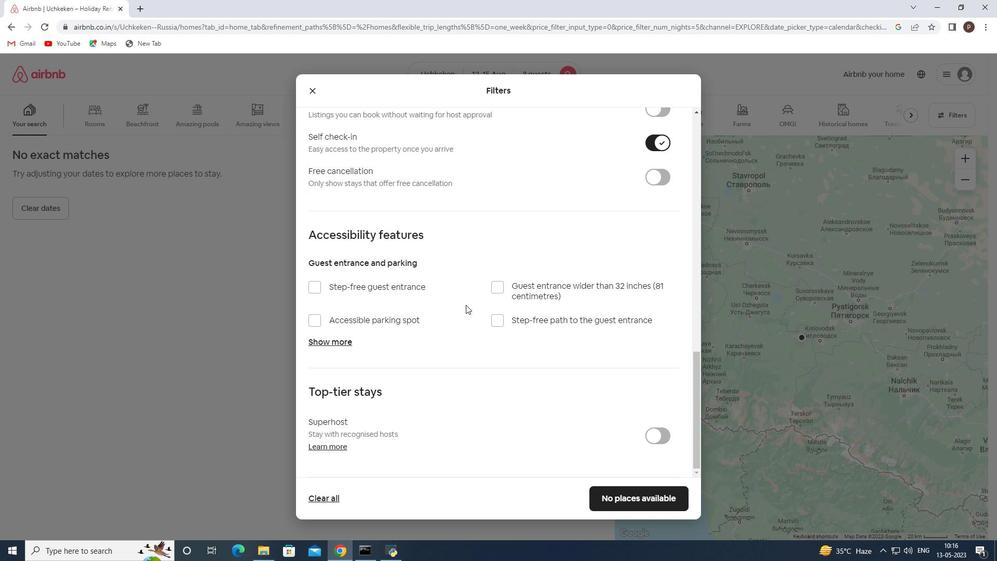 
Action: Mouse scrolled (465, 304) with delta (0, 0)
Screenshot: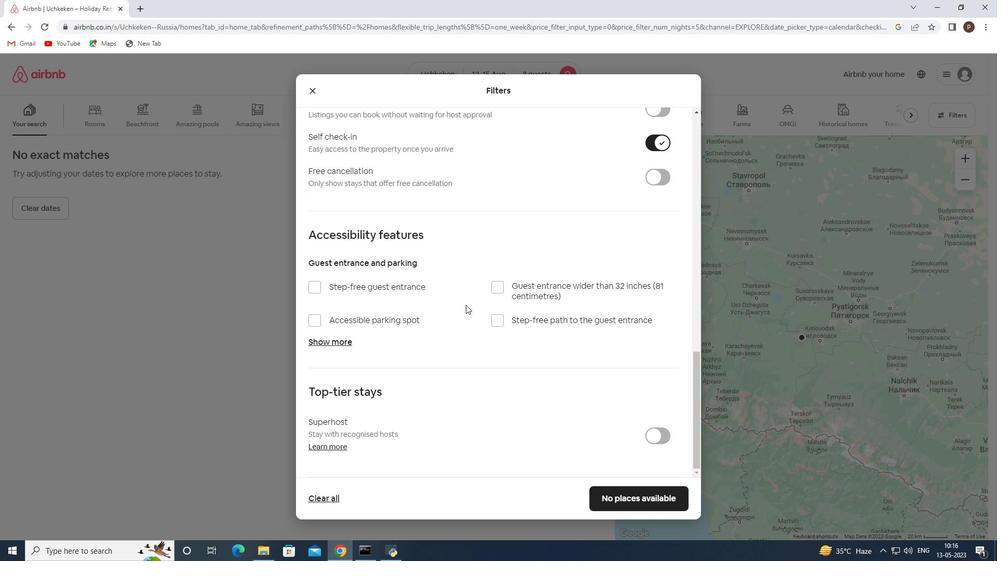 
Action: Mouse scrolled (465, 304) with delta (0, 0)
Screenshot: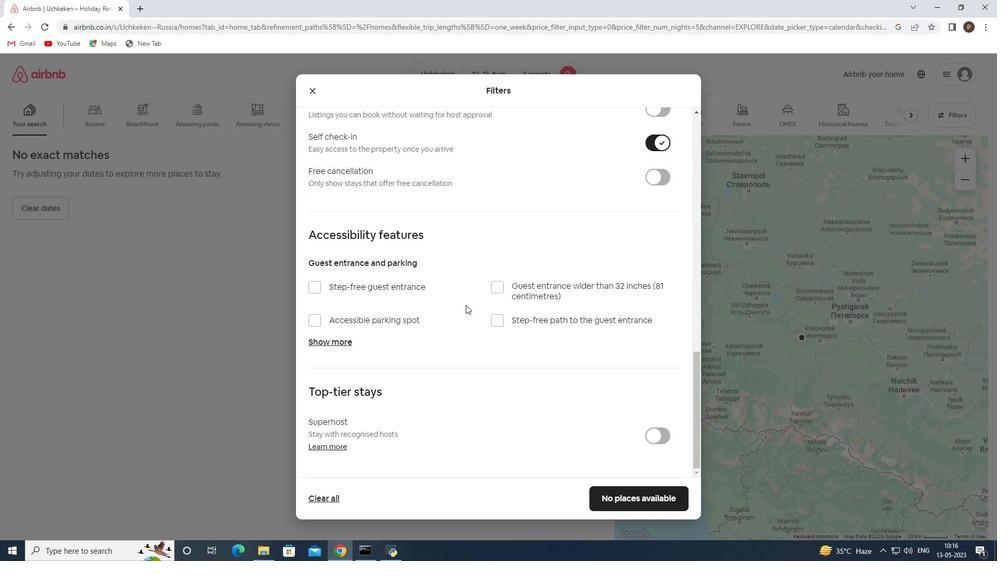 
Action: Mouse scrolled (465, 304) with delta (0, 0)
Screenshot: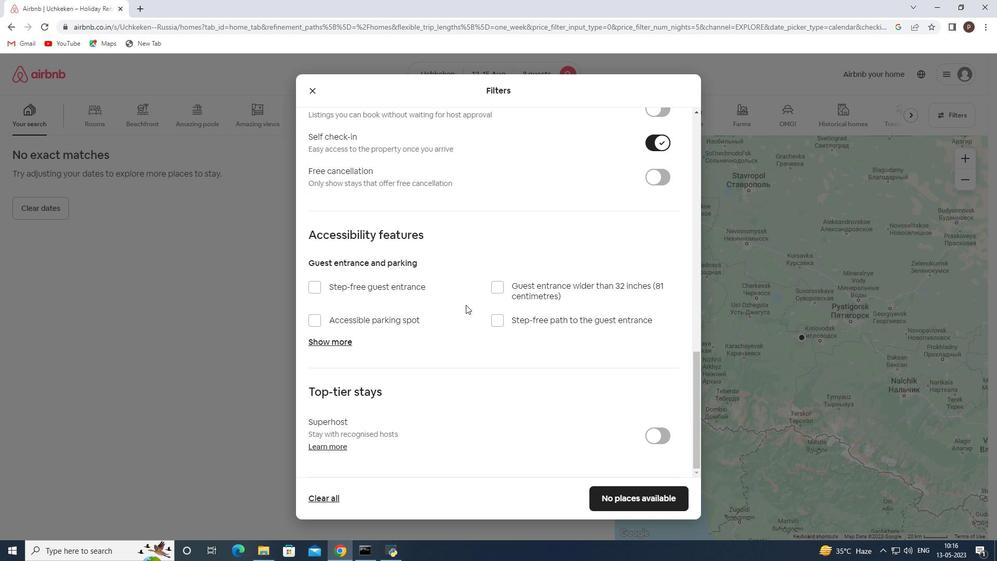 
Action: Mouse moved to (561, 436)
Screenshot: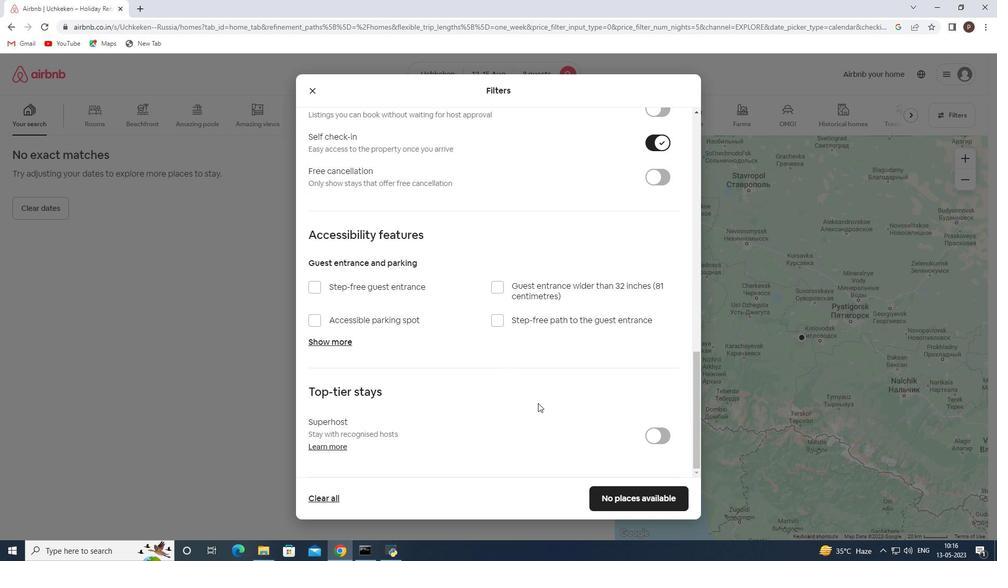 
Action: Mouse scrolled (555, 422) with delta (0, 0)
Screenshot: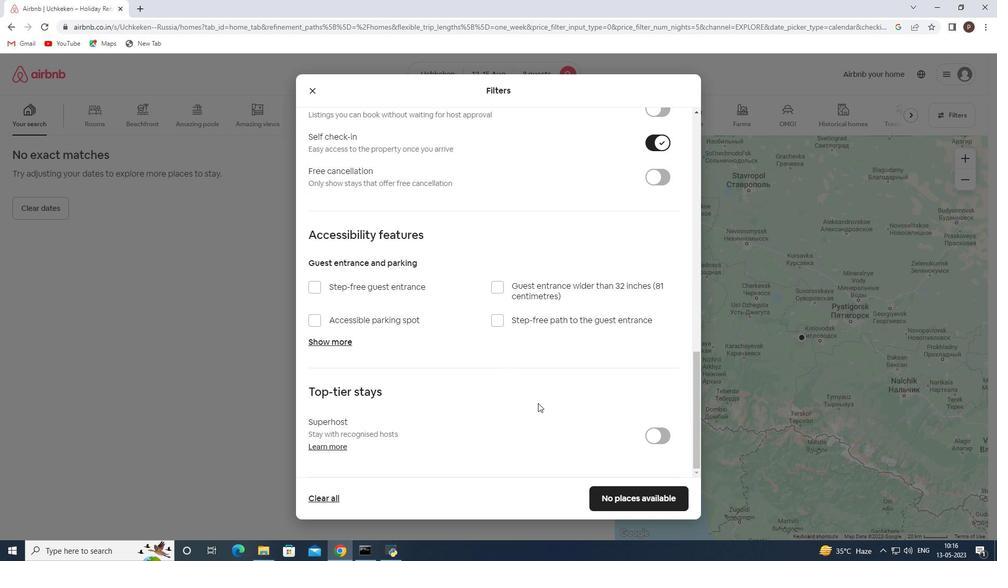 
Action: Mouse moved to (562, 438)
Screenshot: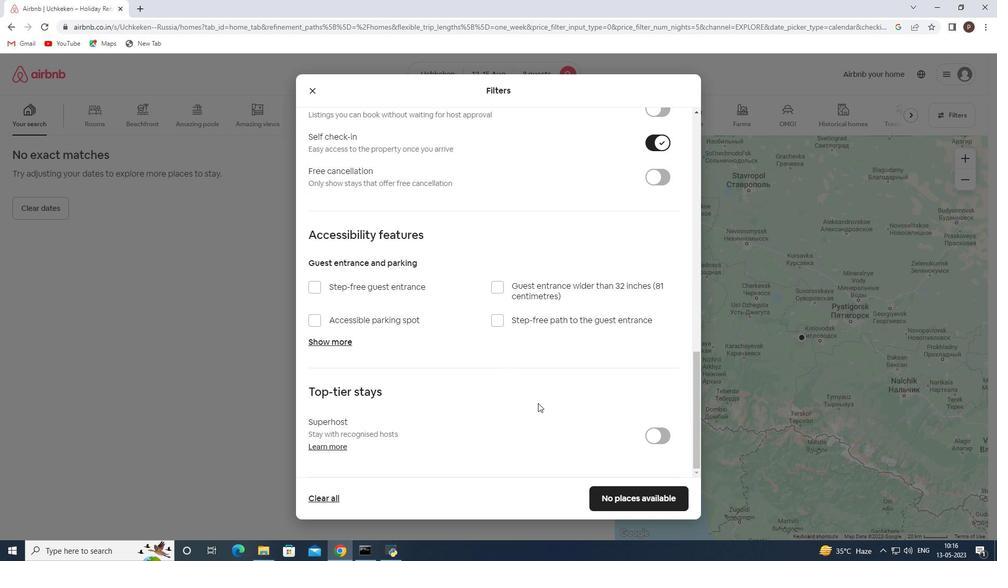 
Action: Mouse scrolled (561, 437) with delta (0, 0)
Screenshot: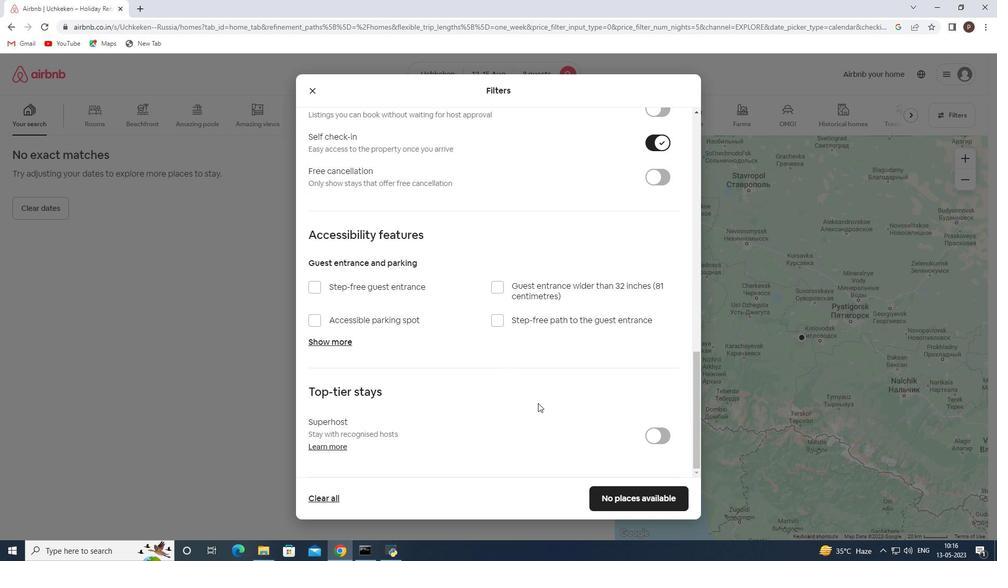 
Action: Mouse moved to (567, 453)
Screenshot: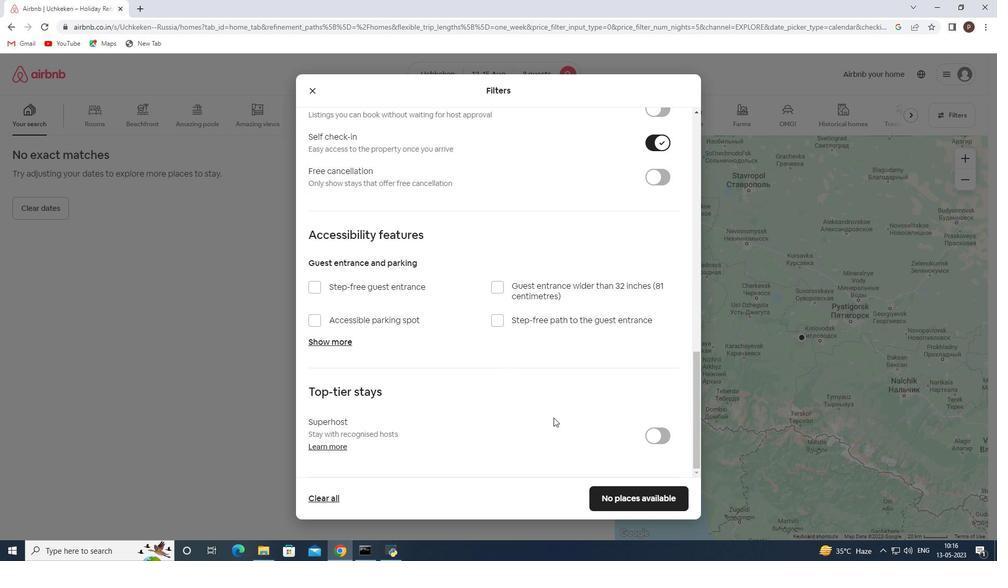 
Action: Mouse scrolled (567, 453) with delta (0, 0)
Screenshot: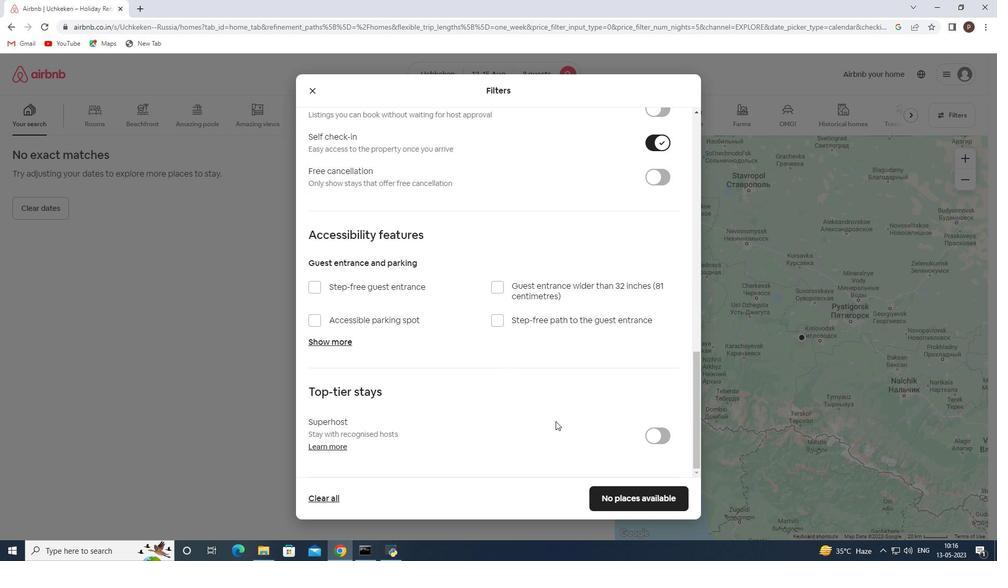 
Action: Mouse moved to (575, 473)
Screenshot: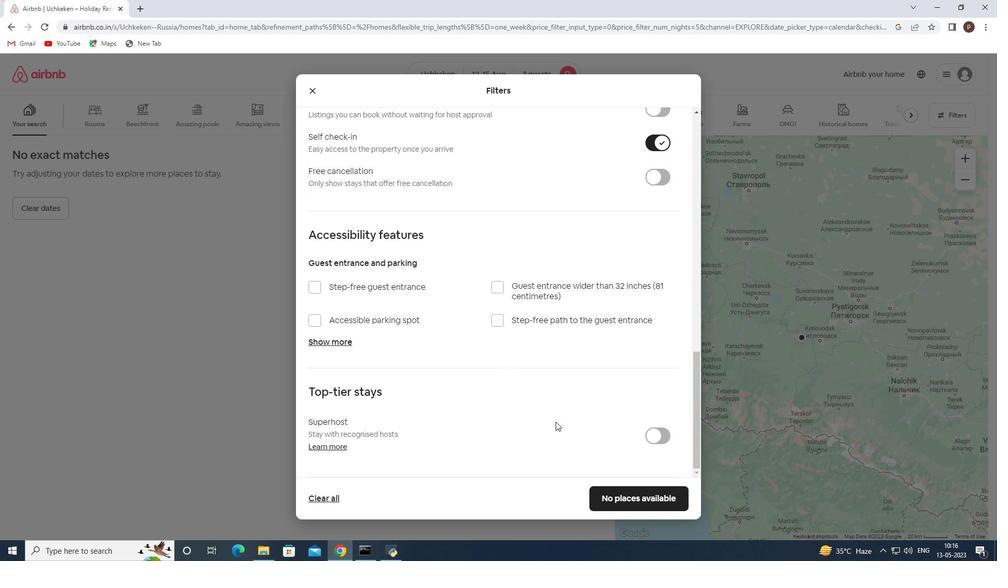 
Action: Mouse scrolled (575, 473) with delta (0, 0)
Screenshot: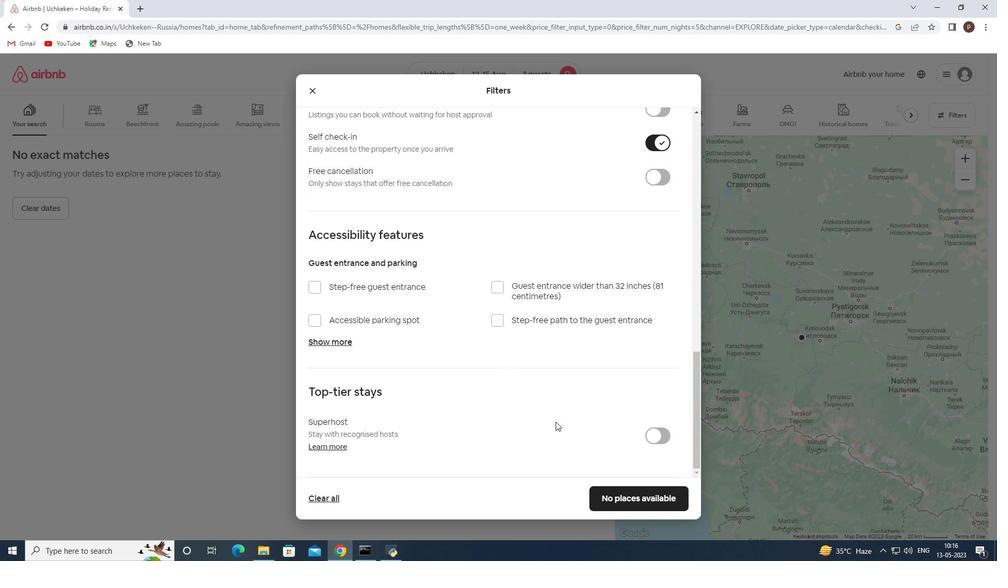 
Action: Mouse moved to (607, 489)
Screenshot: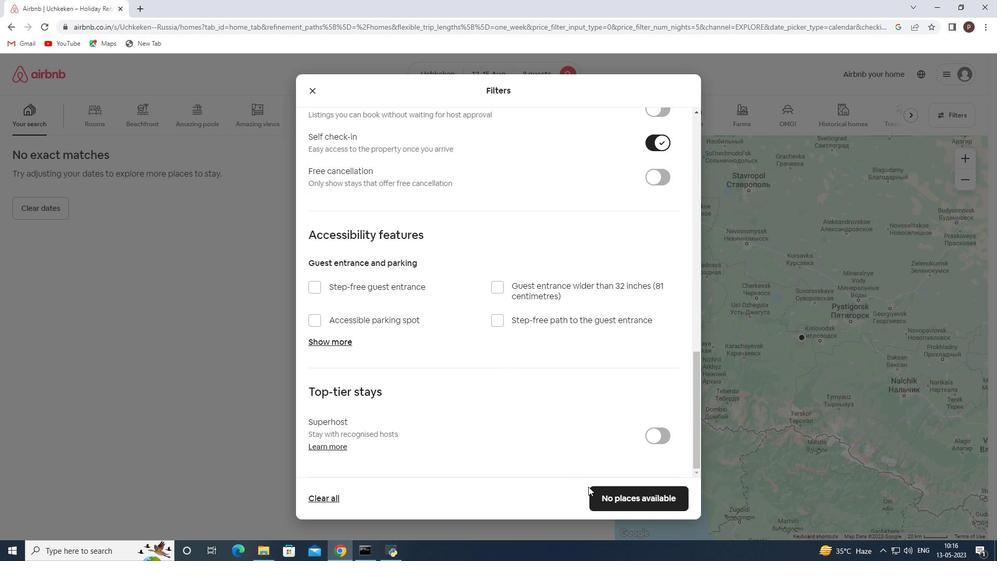 
Action: Mouse pressed left at (607, 489)
Screenshot: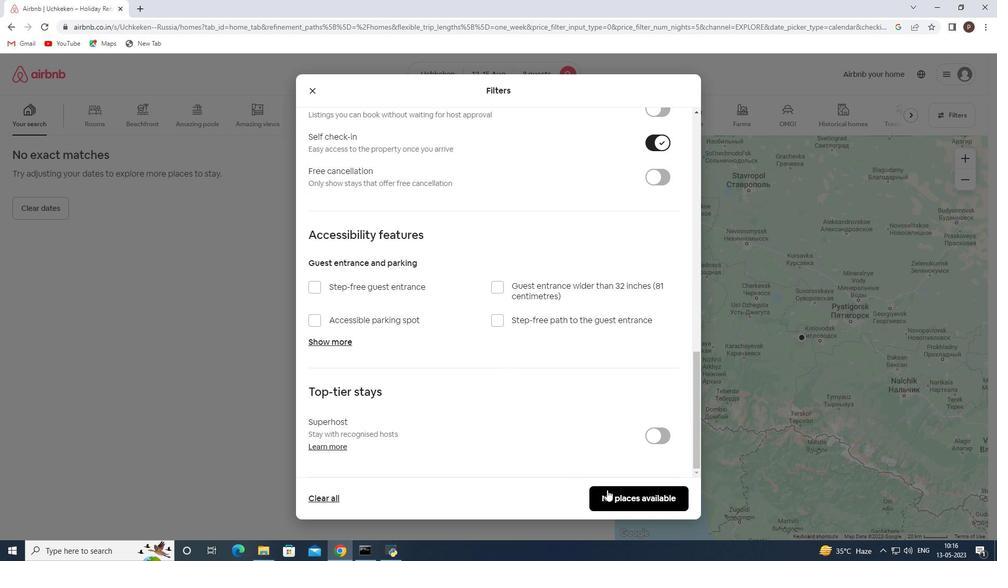 
